 Task: Add an event with the title Third Training Session: Sales Techniques, date '2024/03/22', time 9:40 AM to 11:40 AMand add a description: To enhance the networking experience, the event may also include icebreaker activities or facilitated networking games designed to spark conversations and foster connections. These activities will encourage attendees to interact with individuals they may not have met otherwise, promoting a broader network and diverse perspectives., put the event into Blue category, logged in from the account softage.3@softage.netand send the event invitation to softage.4@softage.net and softage.5@softage.net. Set a reminder for the event 5 minutes before
Action: Mouse moved to (126, 124)
Screenshot: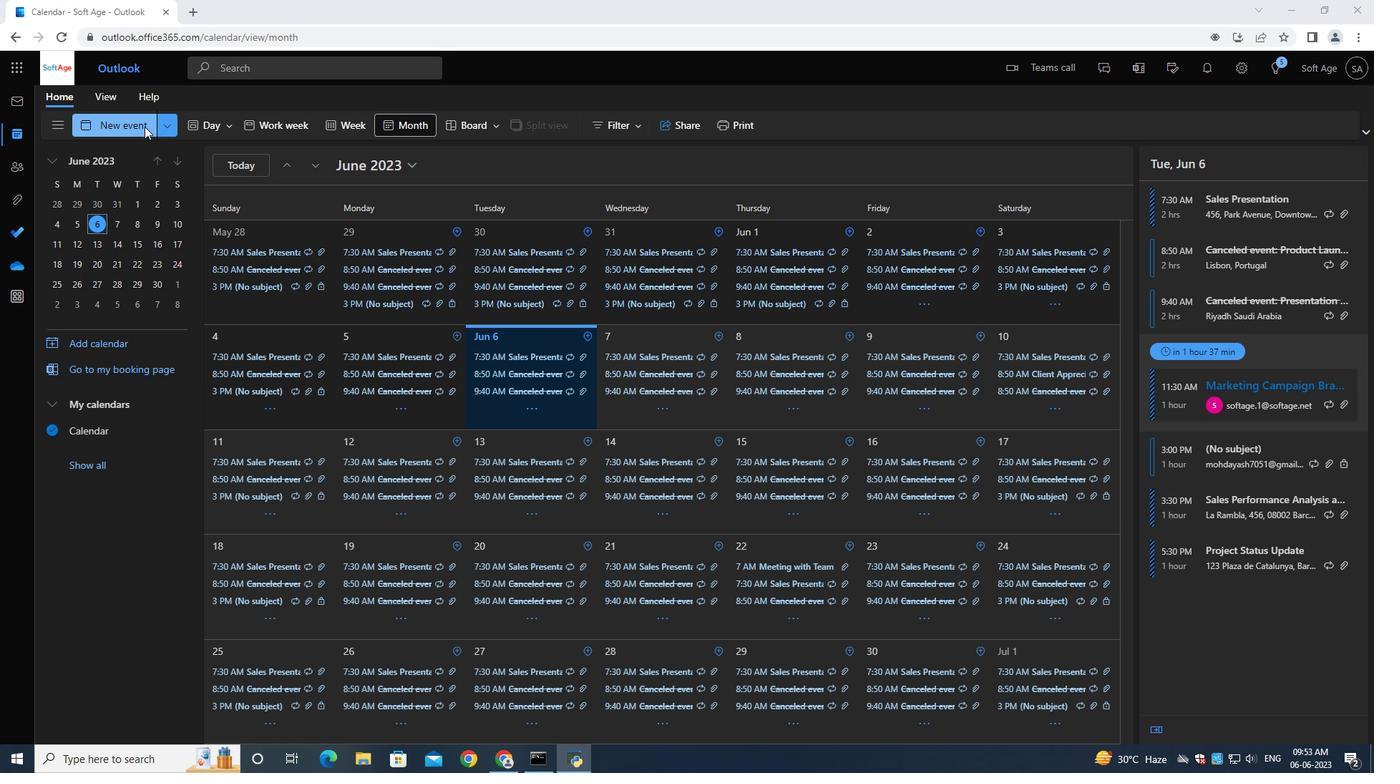 
Action: Mouse pressed left at (126, 124)
Screenshot: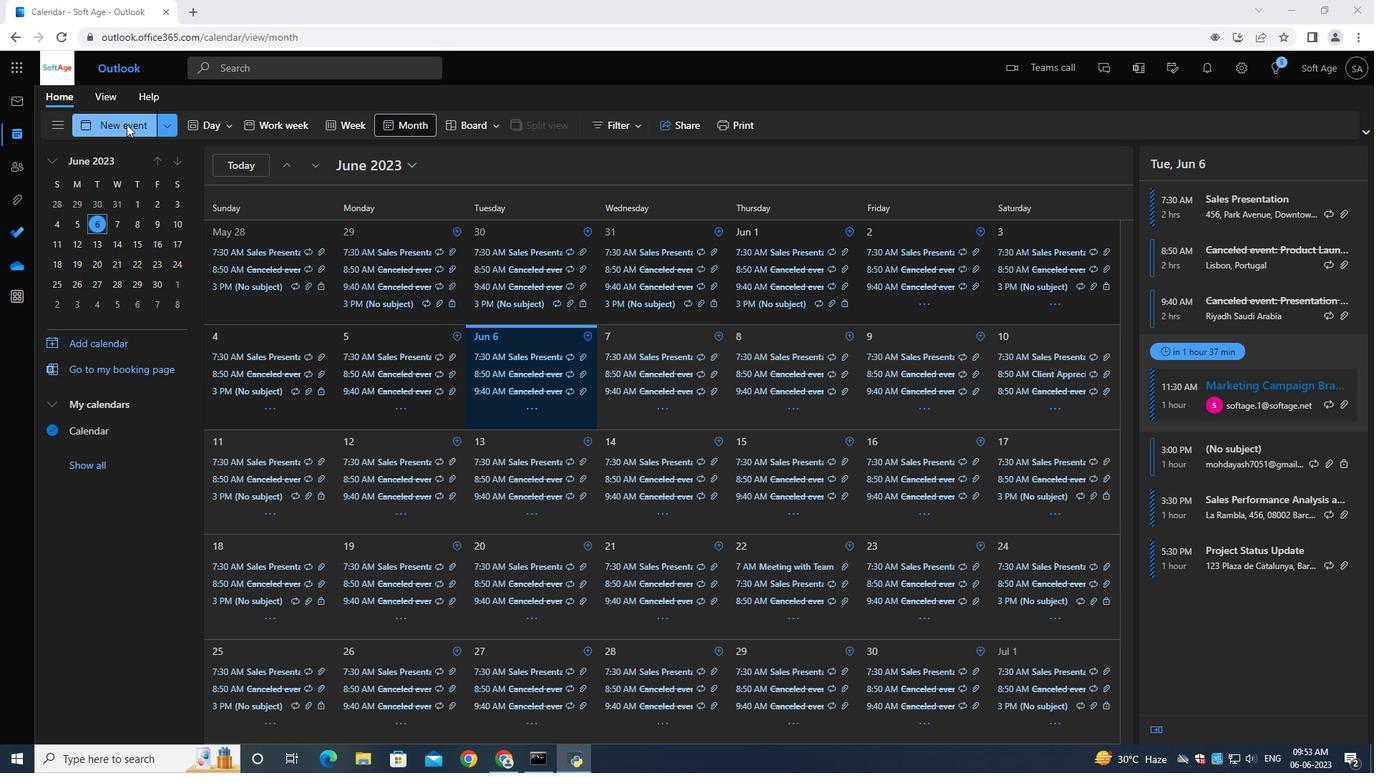 
Action: Mouse moved to (356, 219)
Screenshot: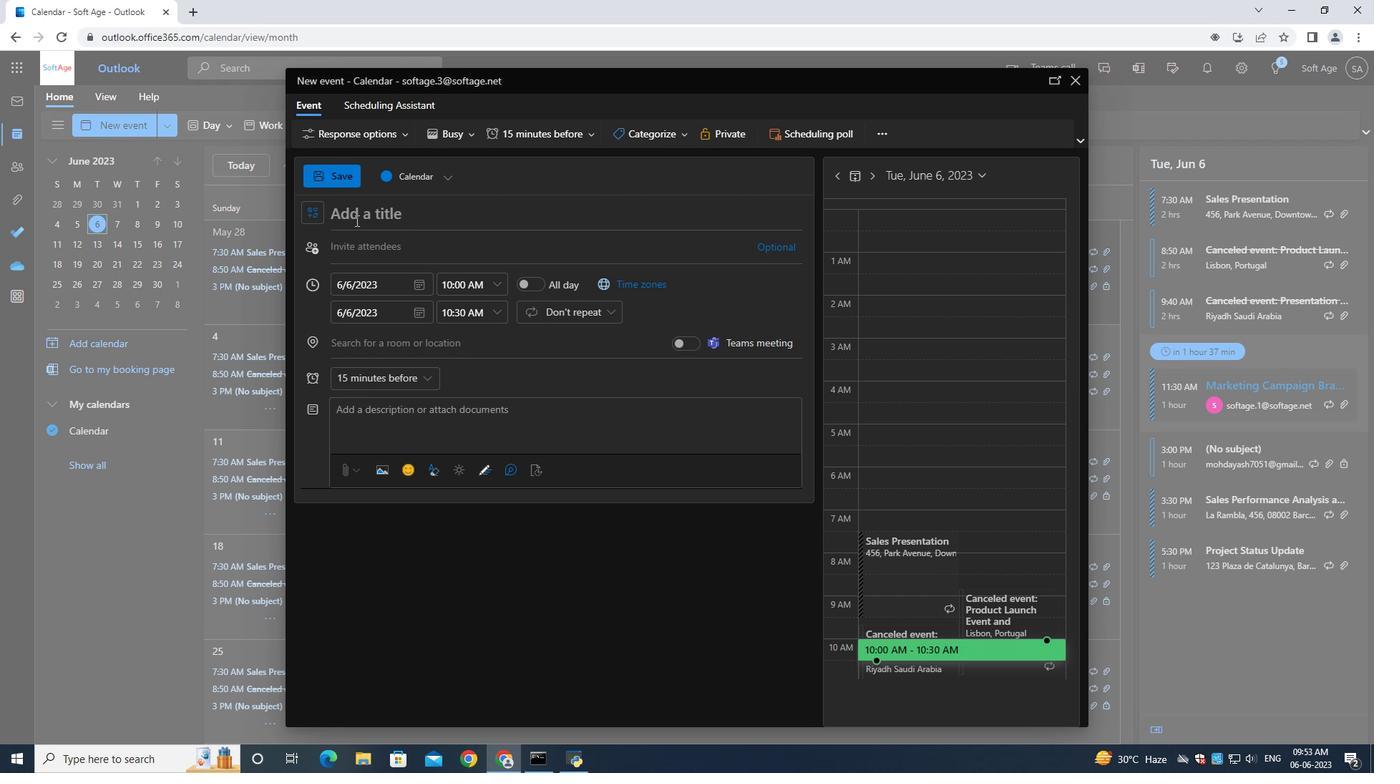 
Action: Mouse pressed left at (356, 219)
Screenshot: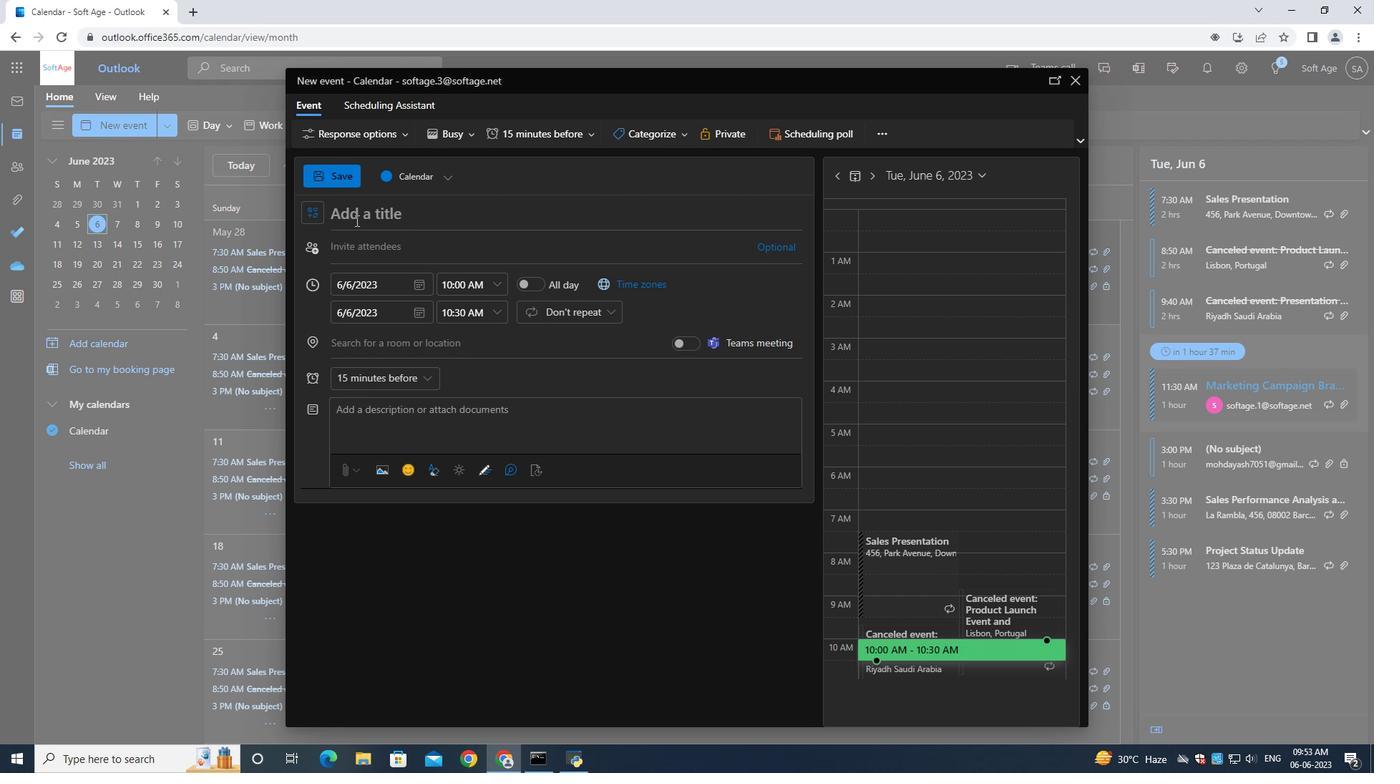 
Action: Key pressed <Key.shift><Key.shift><Key.shift><Key.shift><Key.shift><Key.shift><Key.shift><Key.shift><Key.shift><Key.shift><Key.shift><Key.shift><Key.shift><Key.shift><Key.shift><Key.shift><Key.shift>Third<Key.space><Key.shift>Training<Key.space><Key.shift><Key.shift><Key.shift><Key.shift><Key.shift><Key.shift><Key.shift><Key.shift><Key.shift><Key.shift><Key.shift><Key.shift>Session<Key.shift_r><Key.shift_r><Key.shift_r>:<Key.space><Key.shift>Sales<Key.space><Key.shift><Key.shift><Key.shift><Key.shift><Key.shift><Key.shift><Key.shift><Key.shift>Techini<Key.backspace><Key.backspace><Key.backspace>niques
Screenshot: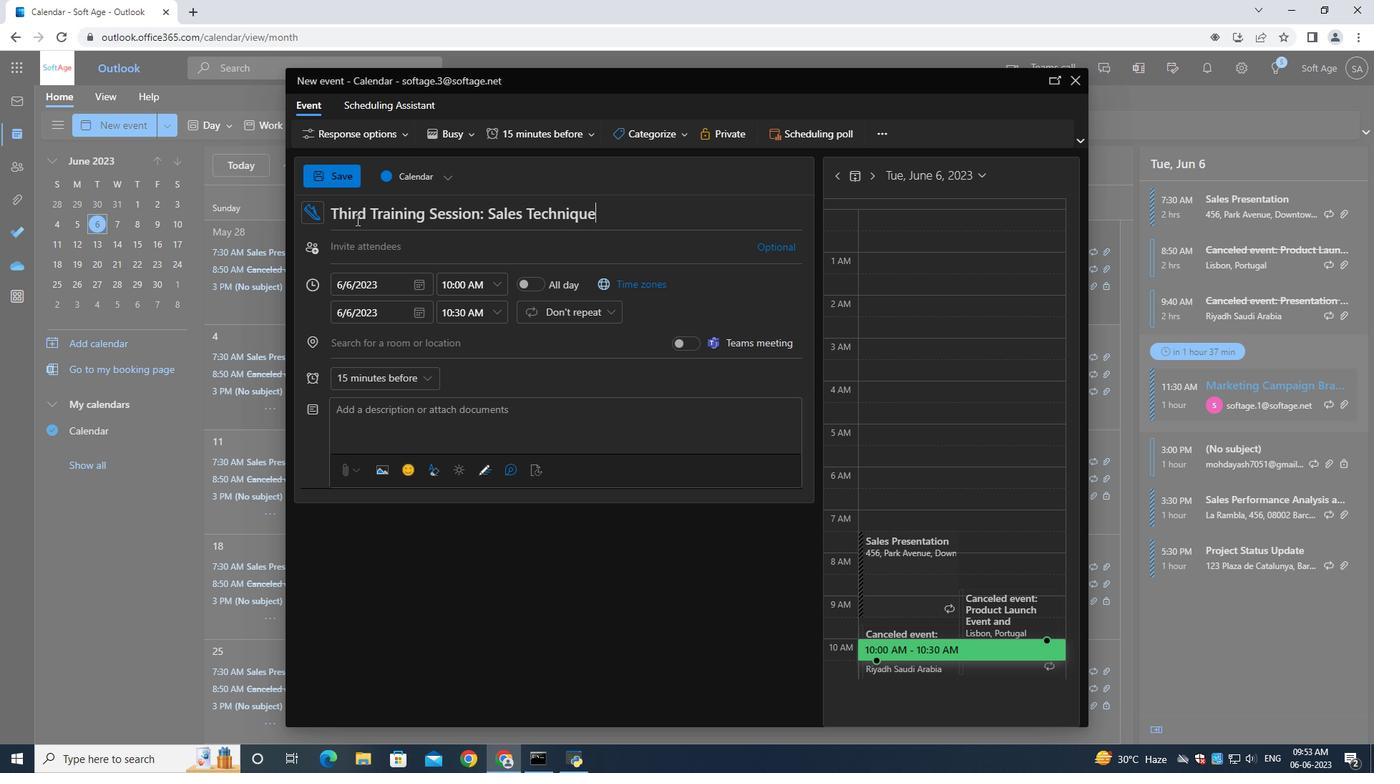 
Action: Mouse moved to (424, 287)
Screenshot: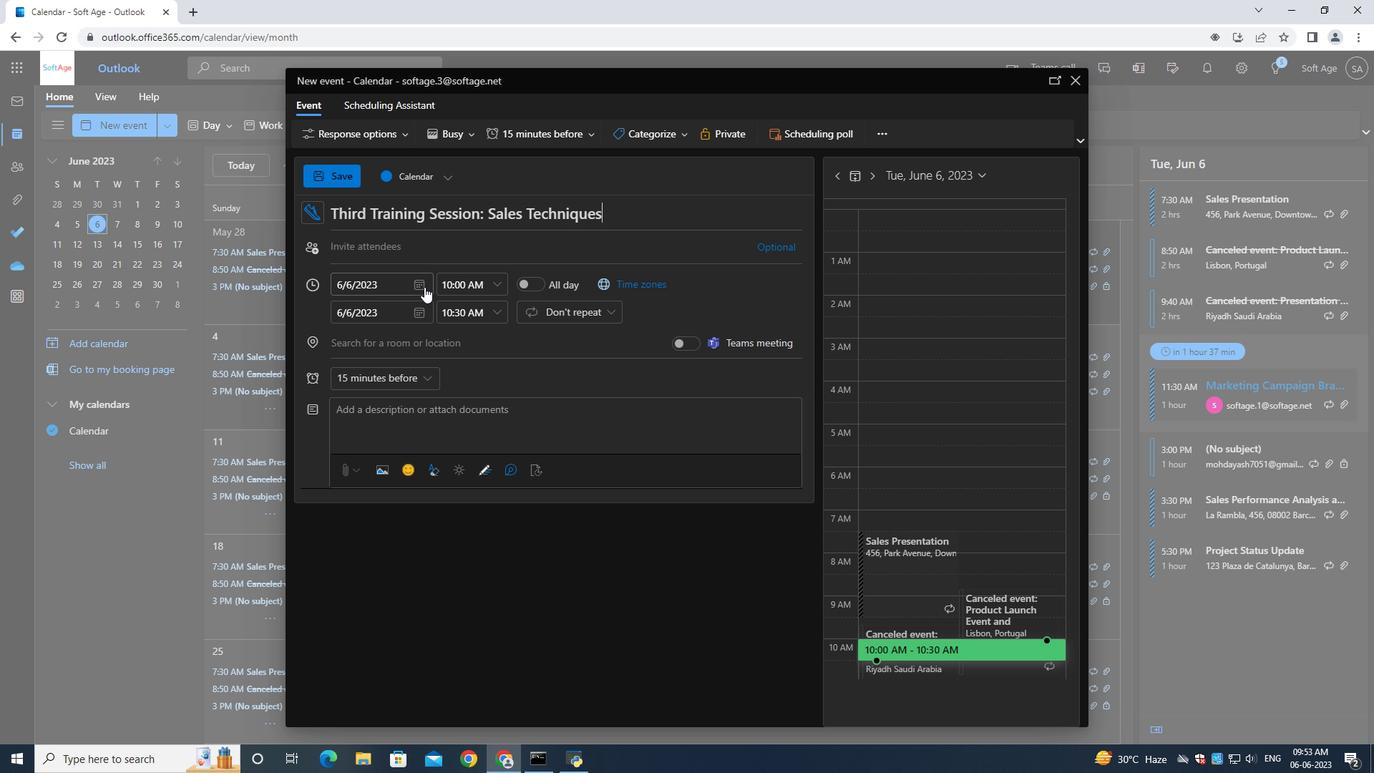
Action: Mouse pressed left at (424, 287)
Screenshot: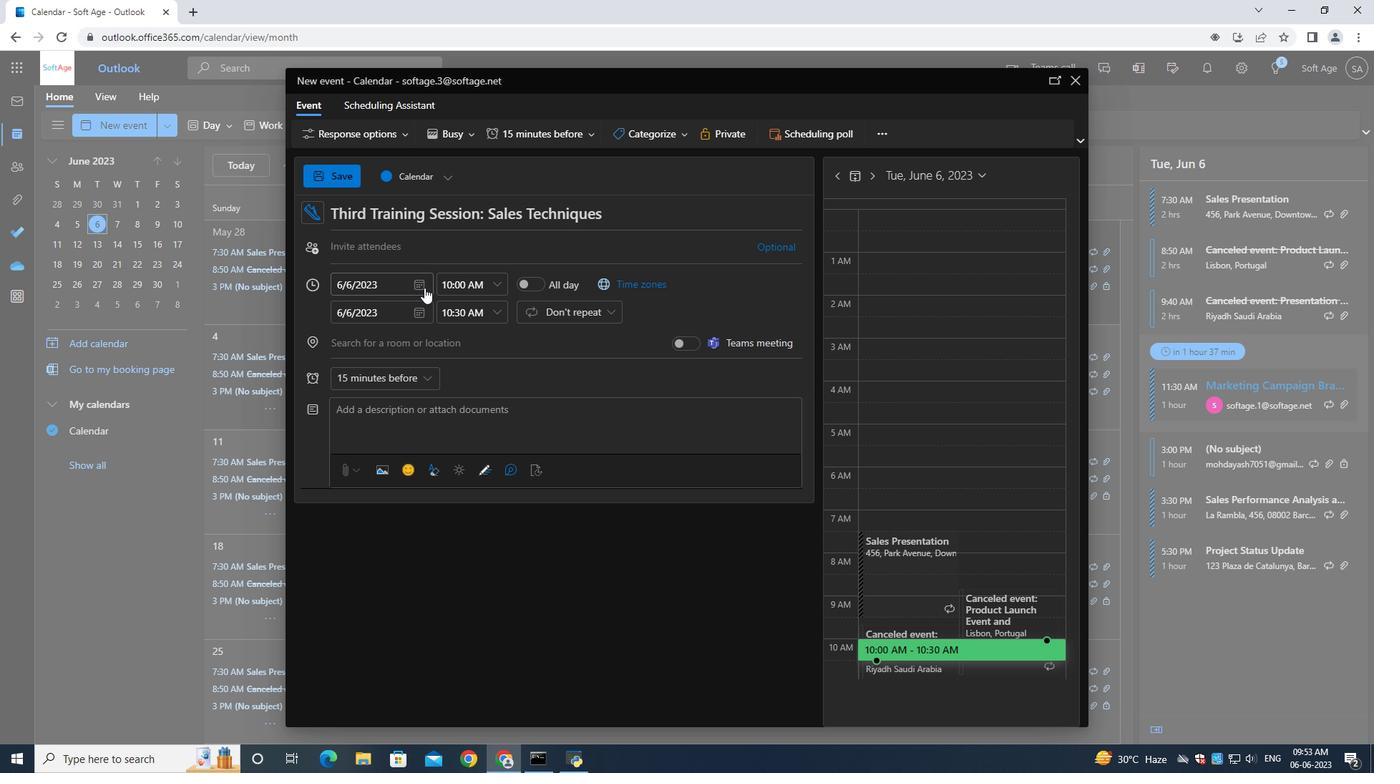 
Action: Mouse moved to (471, 317)
Screenshot: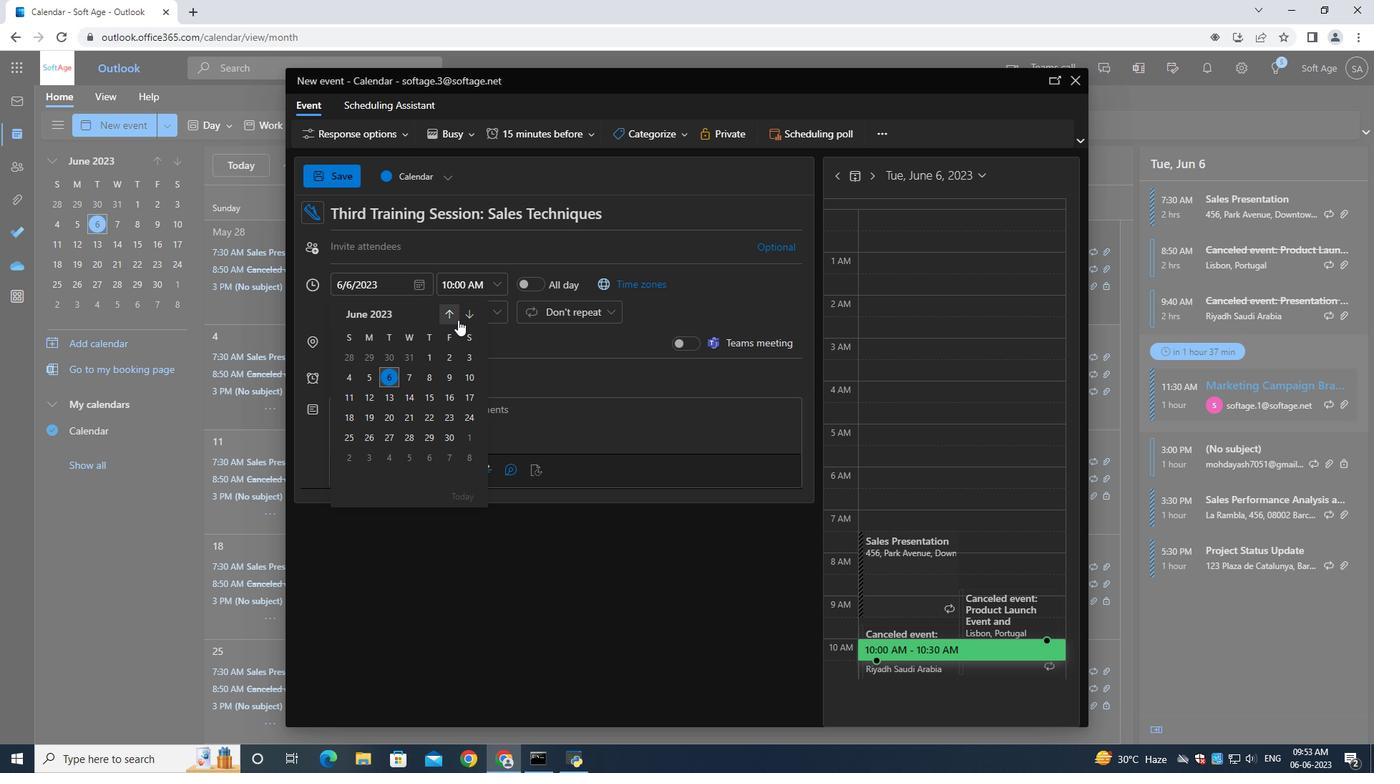 
Action: Mouse pressed left at (471, 317)
Screenshot: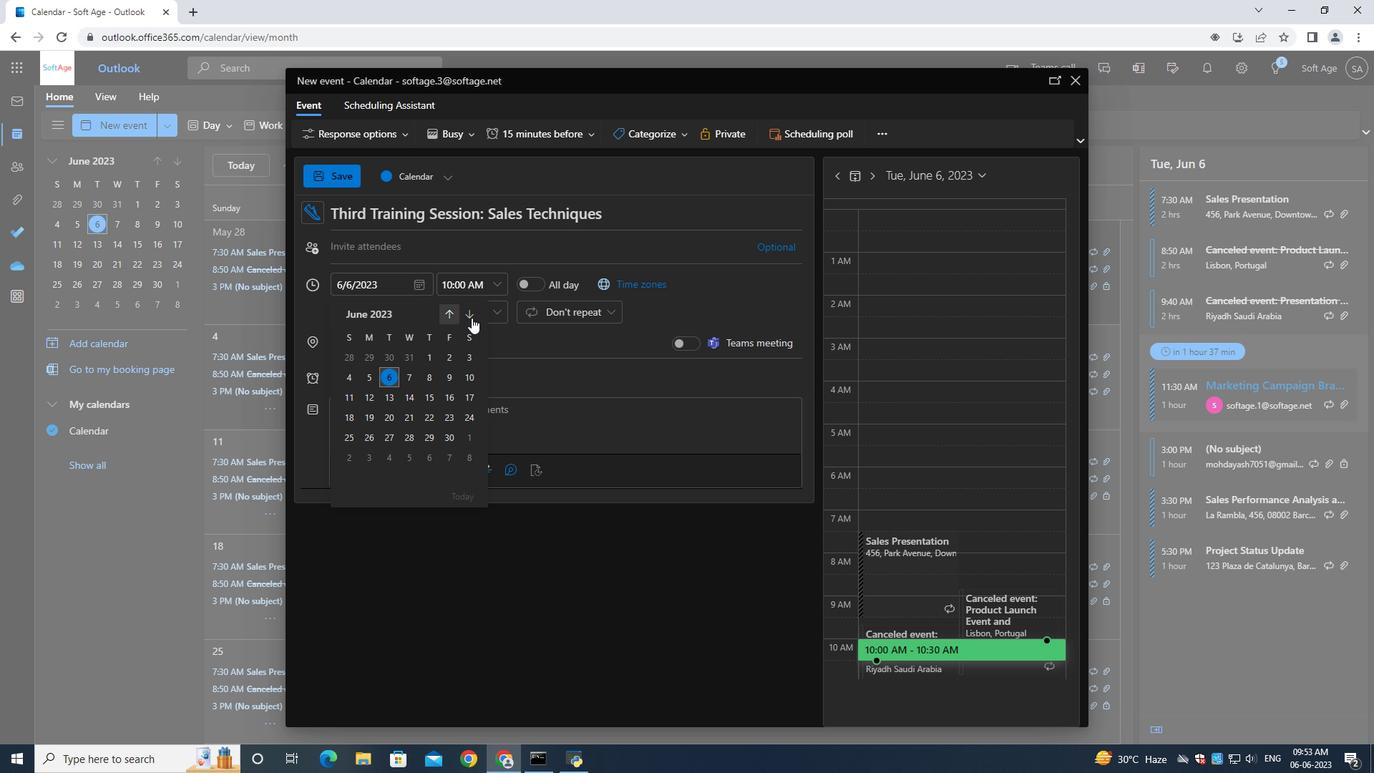 
Action: Mouse moved to (476, 312)
Screenshot: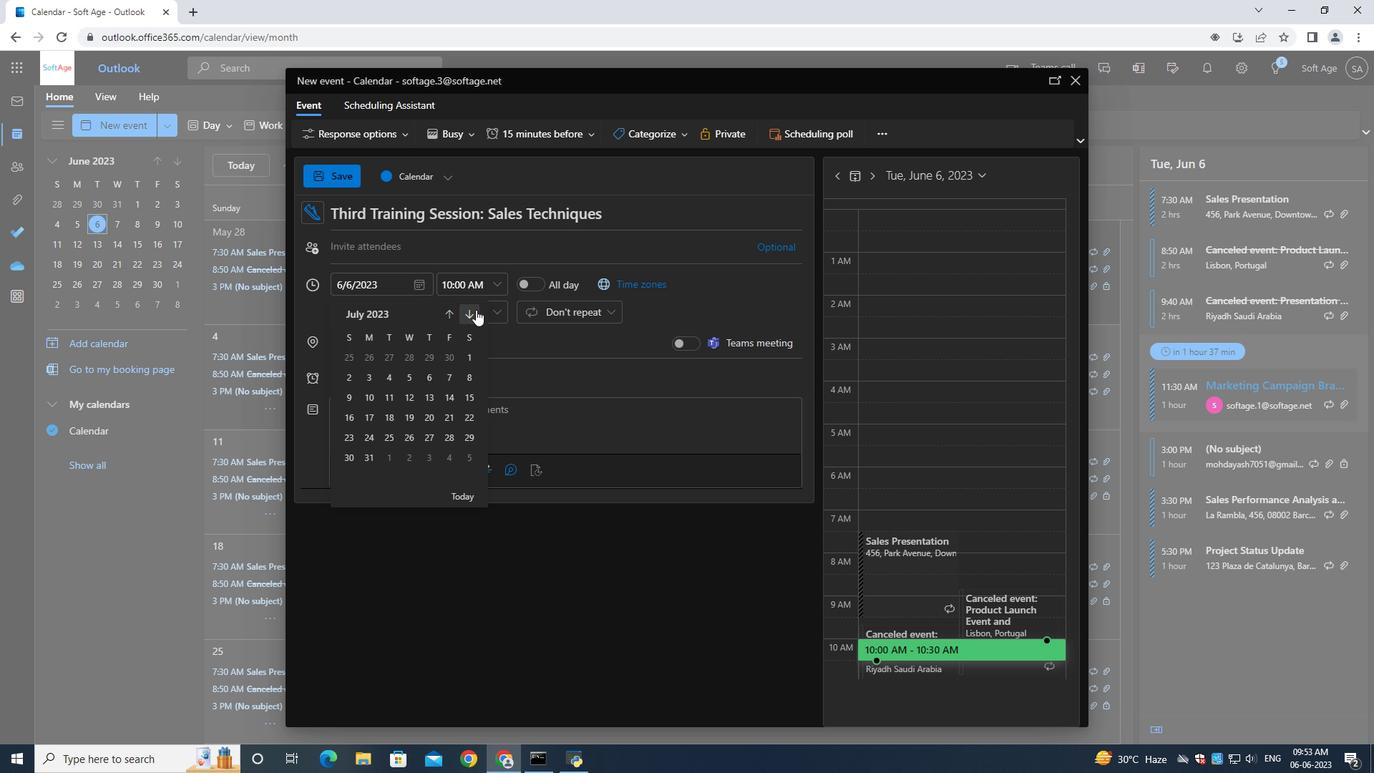 
Action: Mouse pressed left at (476, 312)
Screenshot: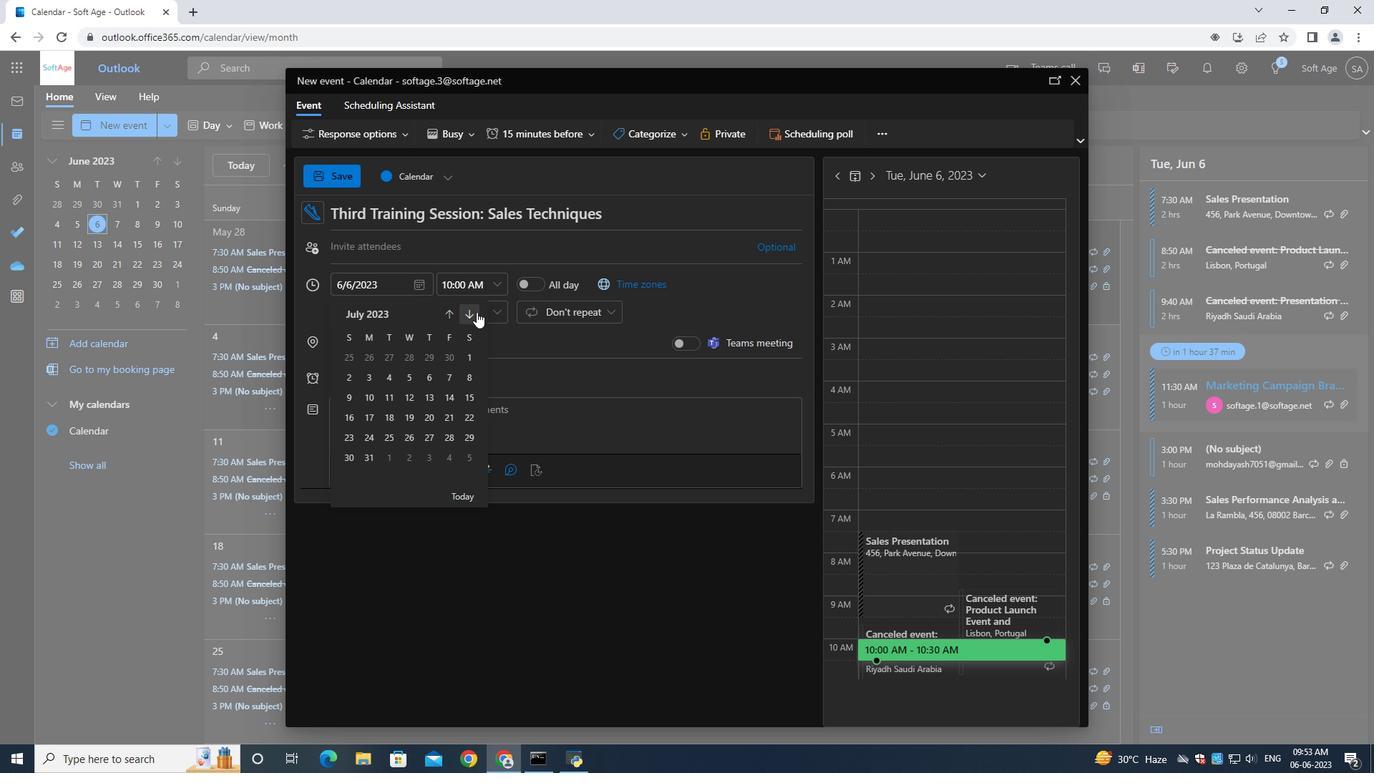 
Action: Mouse pressed left at (476, 312)
Screenshot: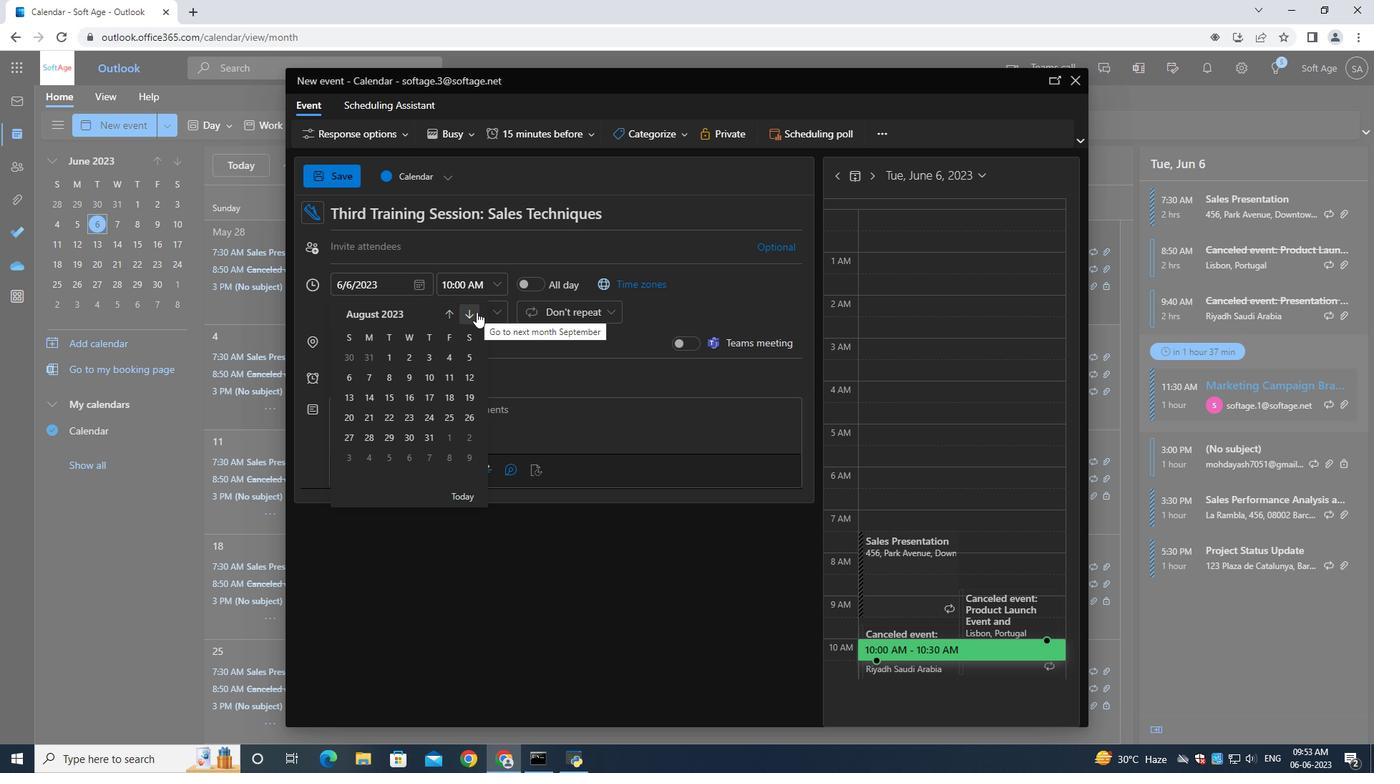 
Action: Mouse pressed left at (476, 312)
Screenshot: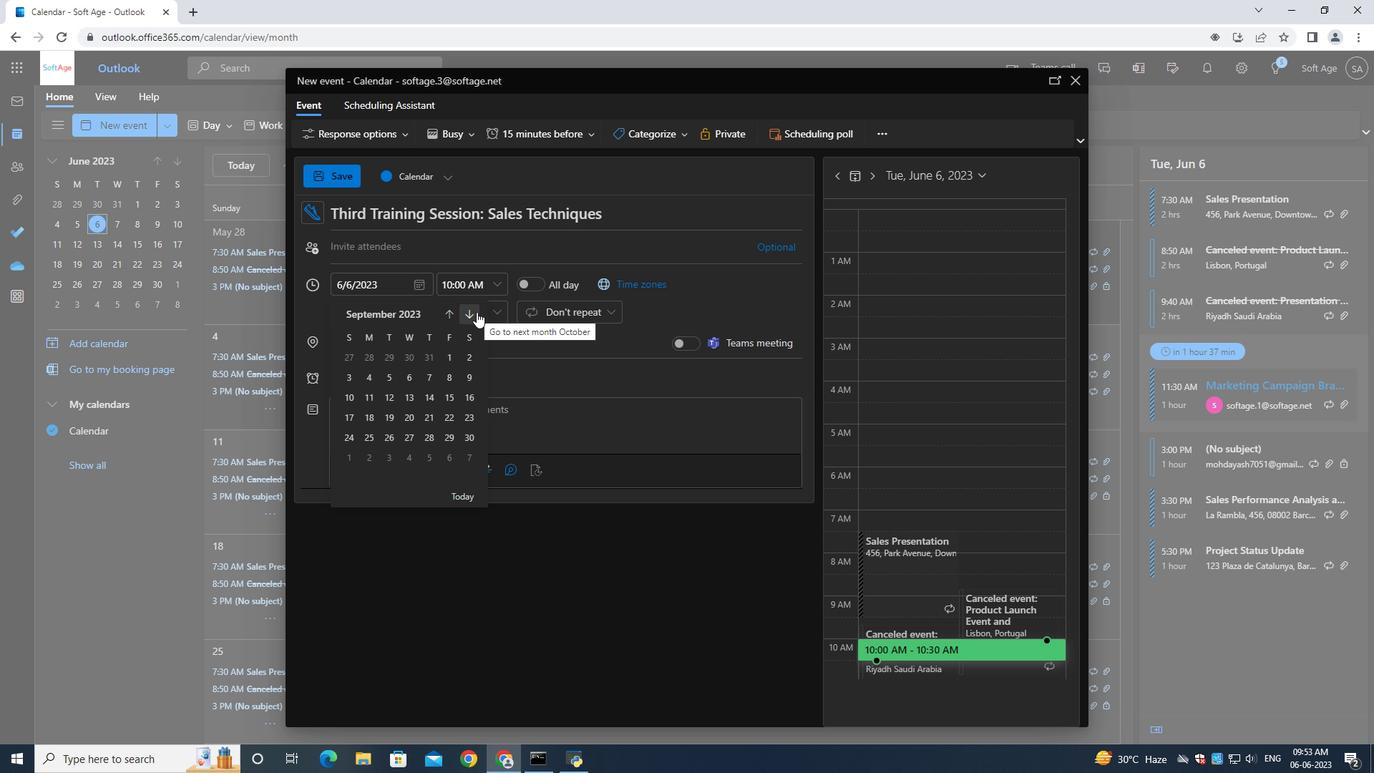 
Action: Mouse moved to (477, 312)
Screenshot: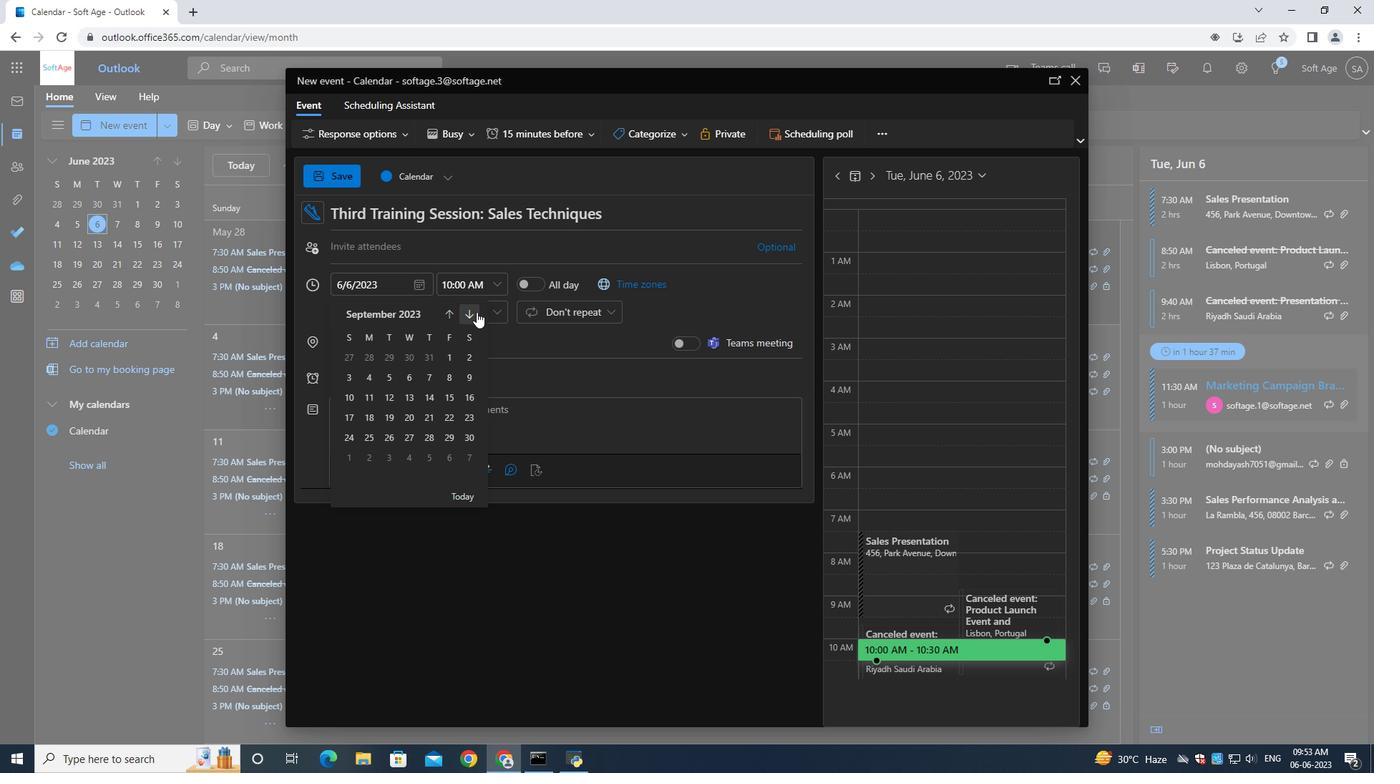 
Action: Mouse pressed left at (477, 312)
Screenshot: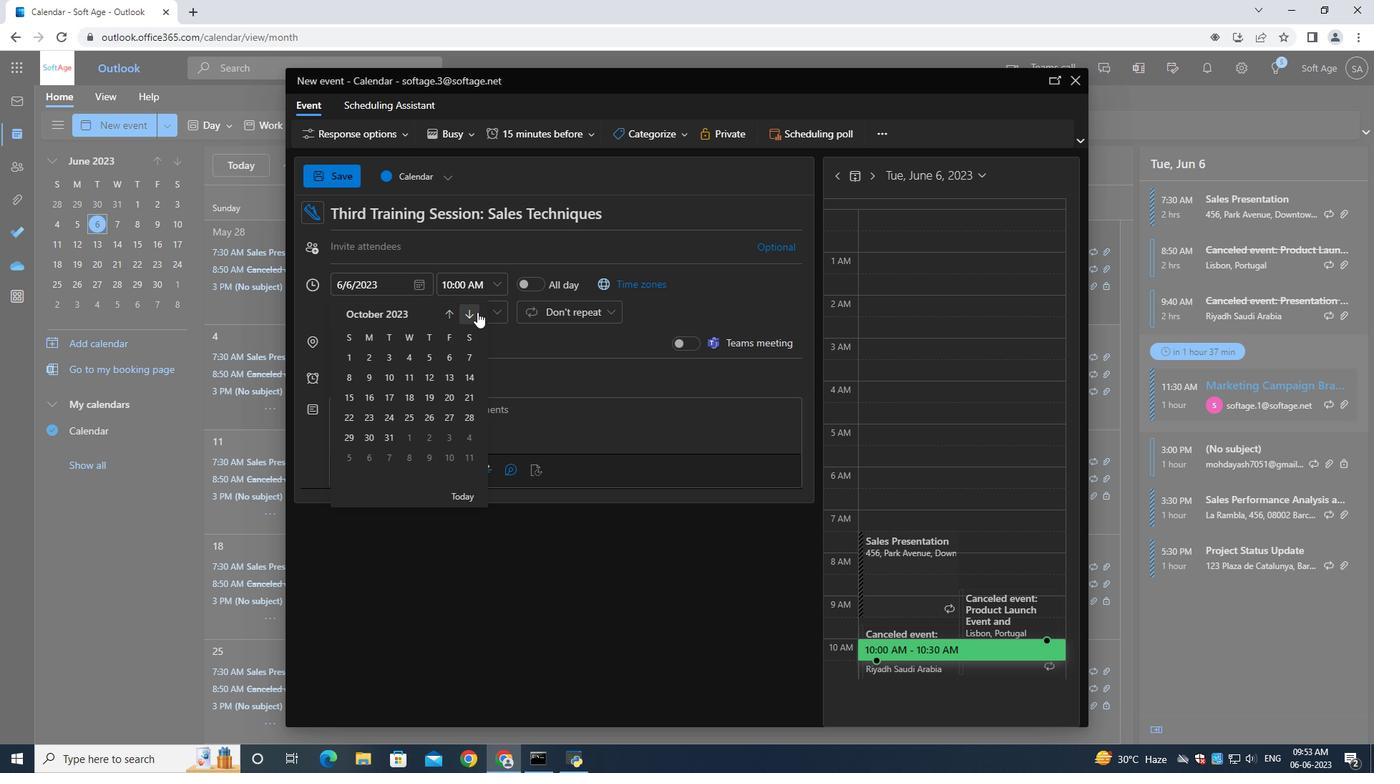 
Action: Mouse moved to (478, 312)
Screenshot: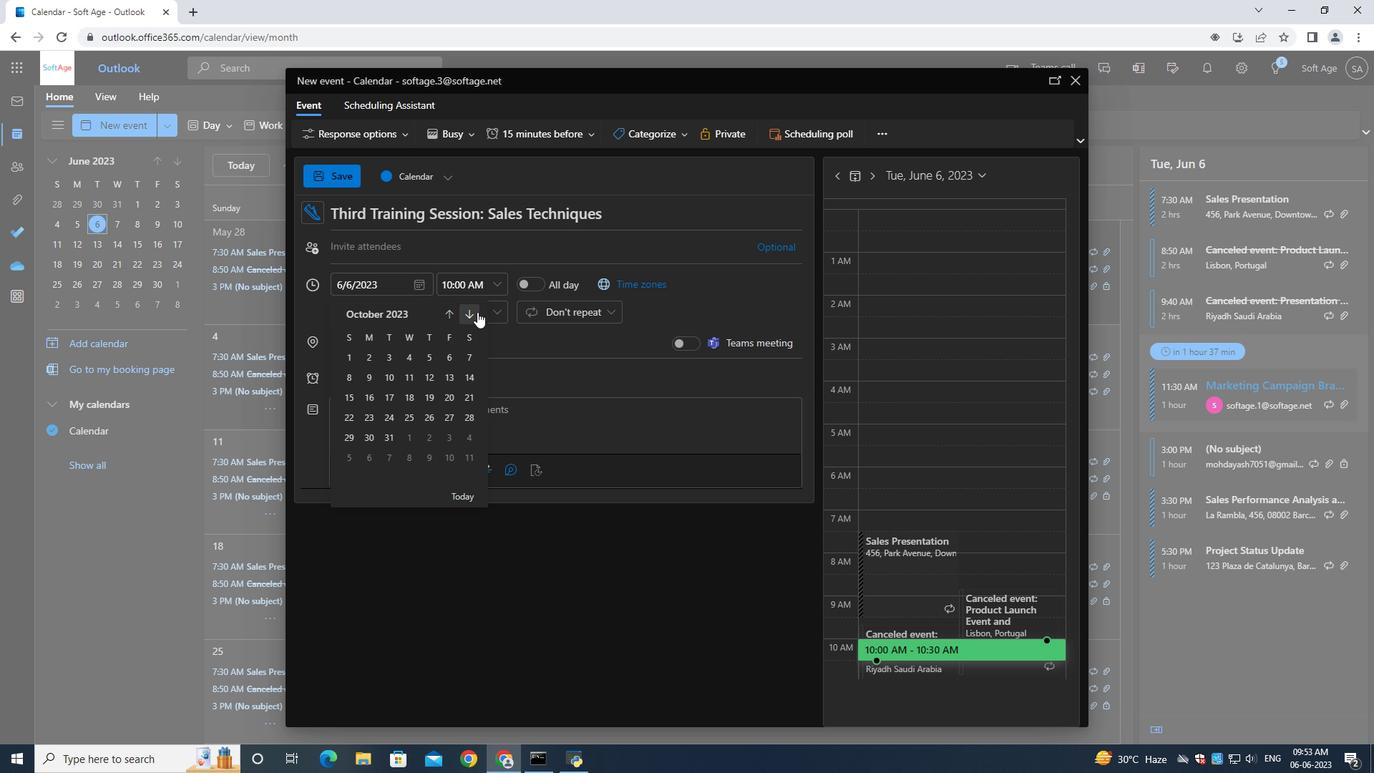 
Action: Mouse pressed left at (478, 312)
Screenshot: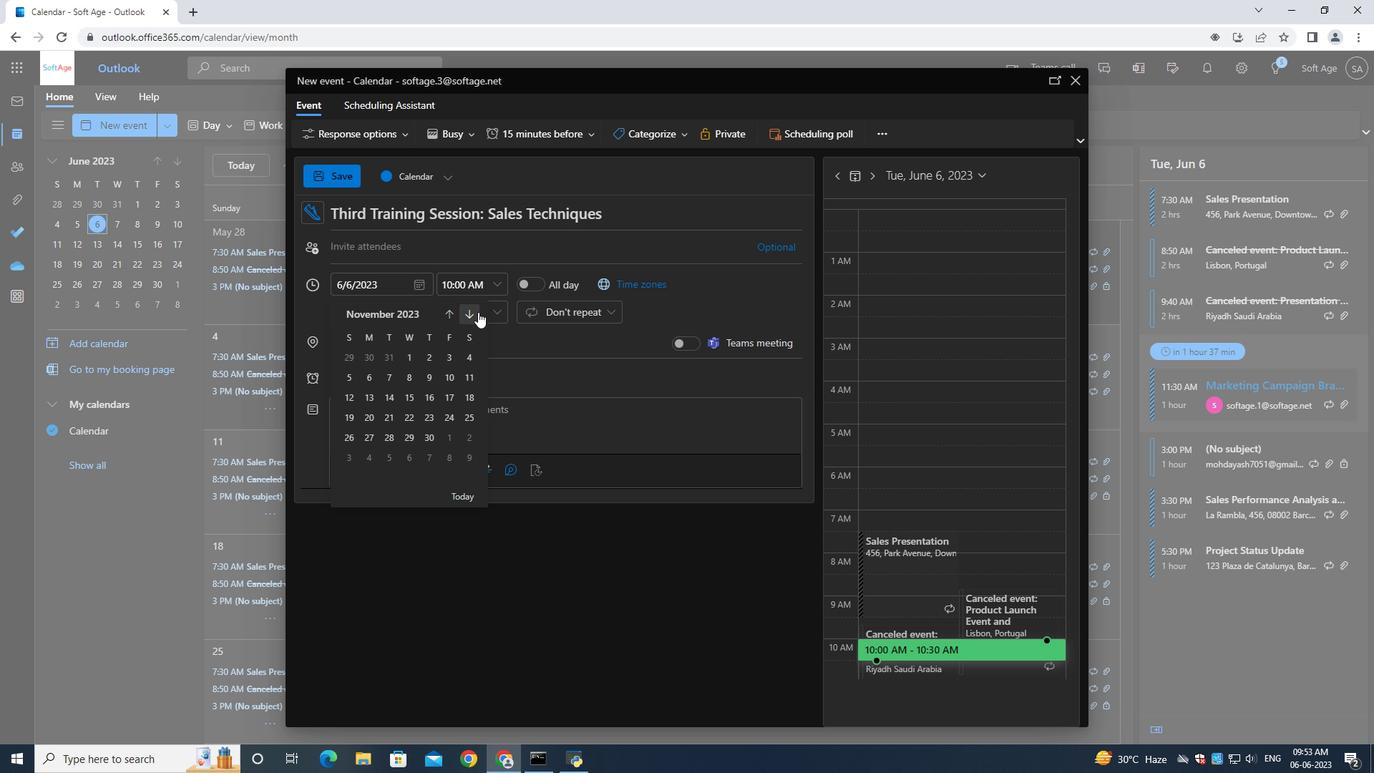 
Action: Mouse pressed left at (478, 312)
Screenshot: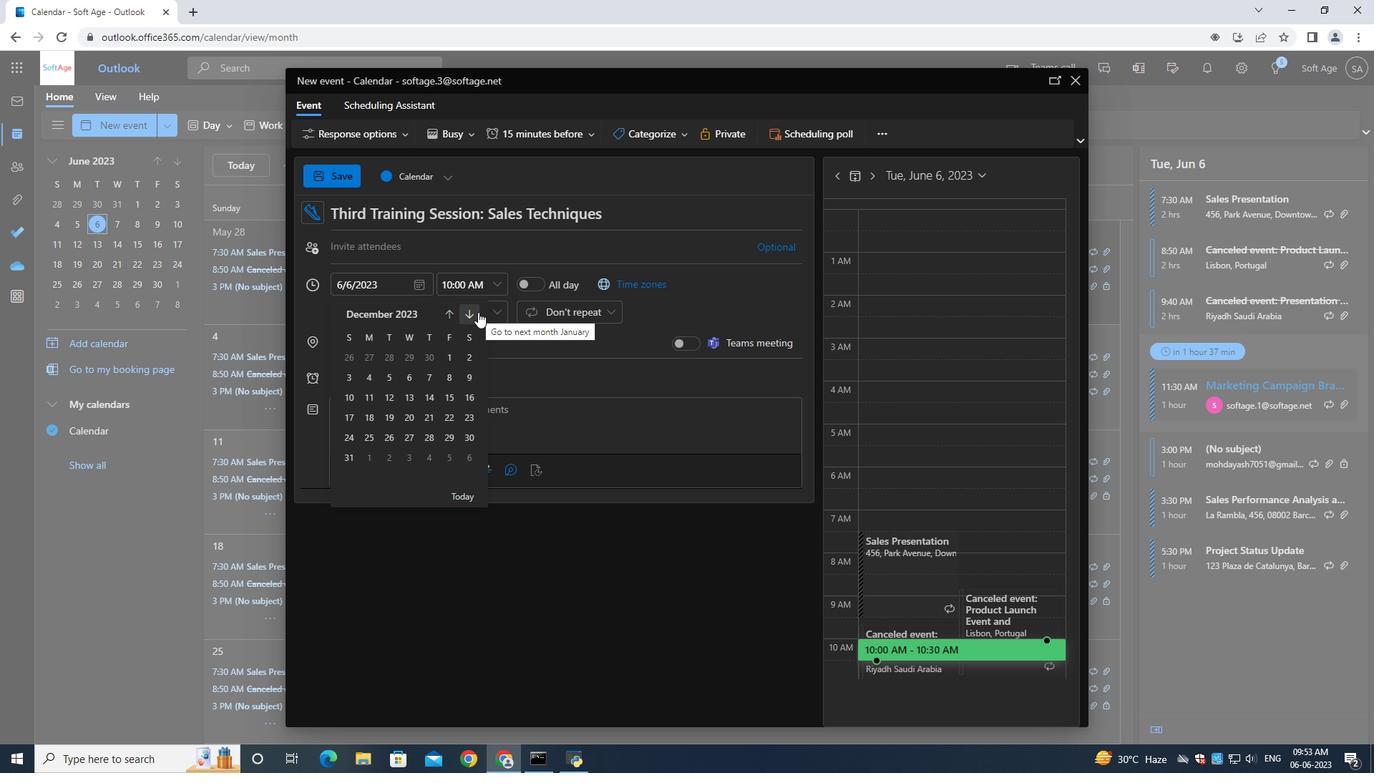 
Action: Mouse pressed left at (478, 312)
Screenshot: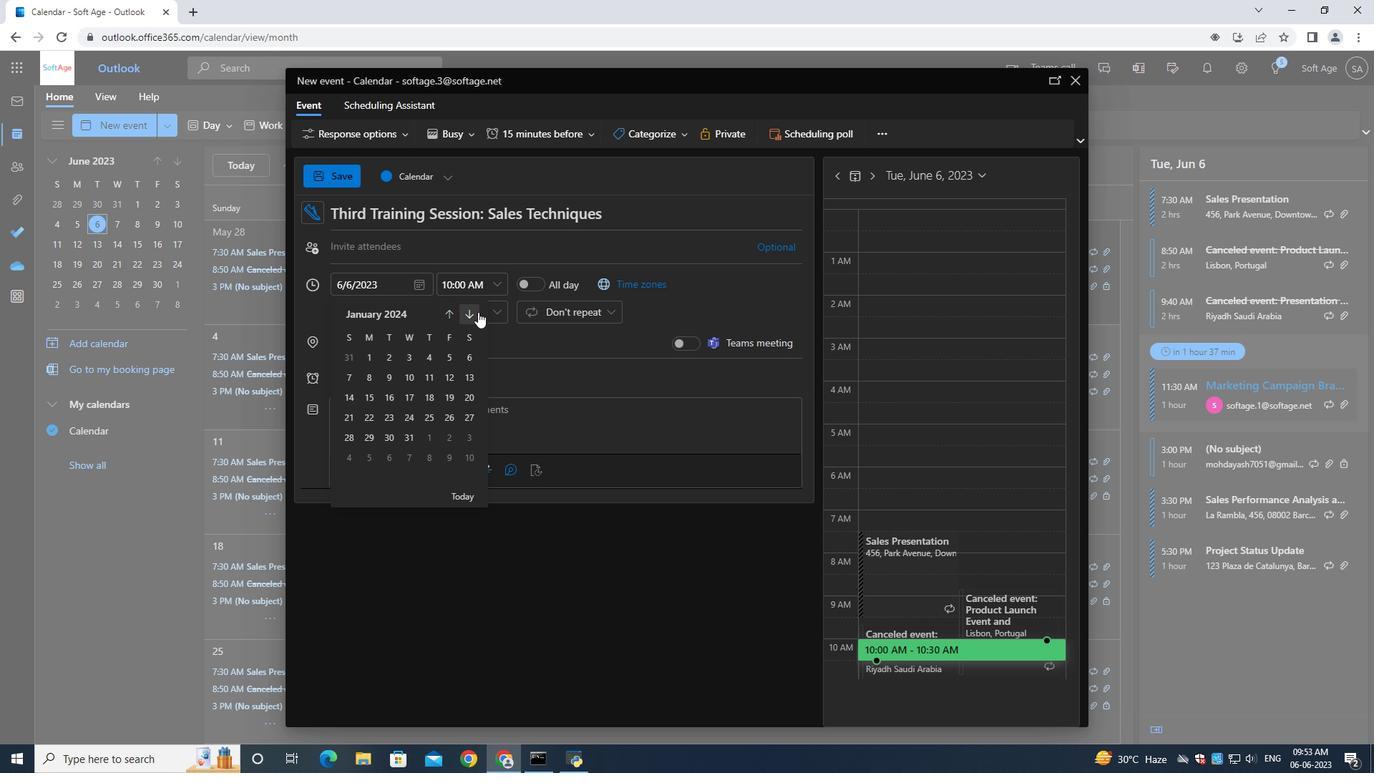 
Action: Mouse pressed left at (478, 312)
Screenshot: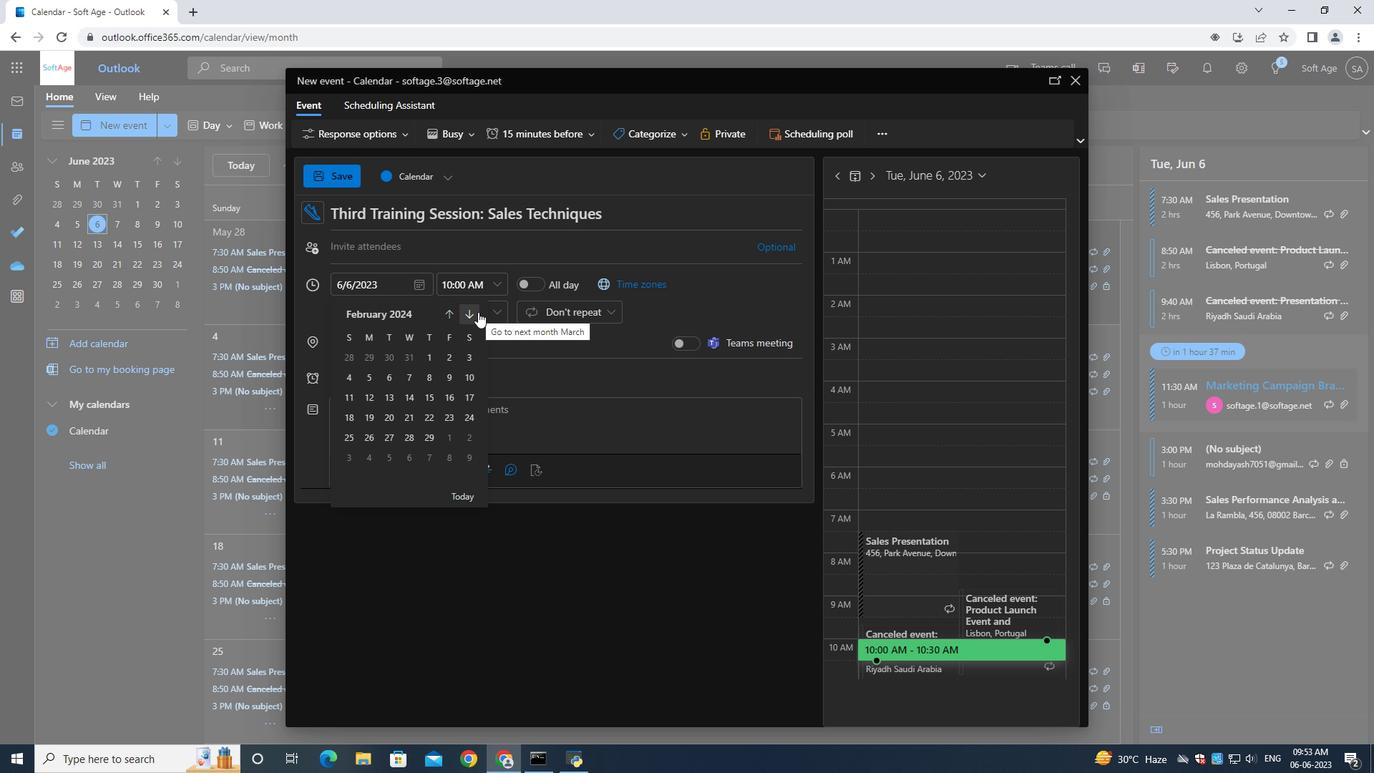 
Action: Mouse moved to (444, 417)
Screenshot: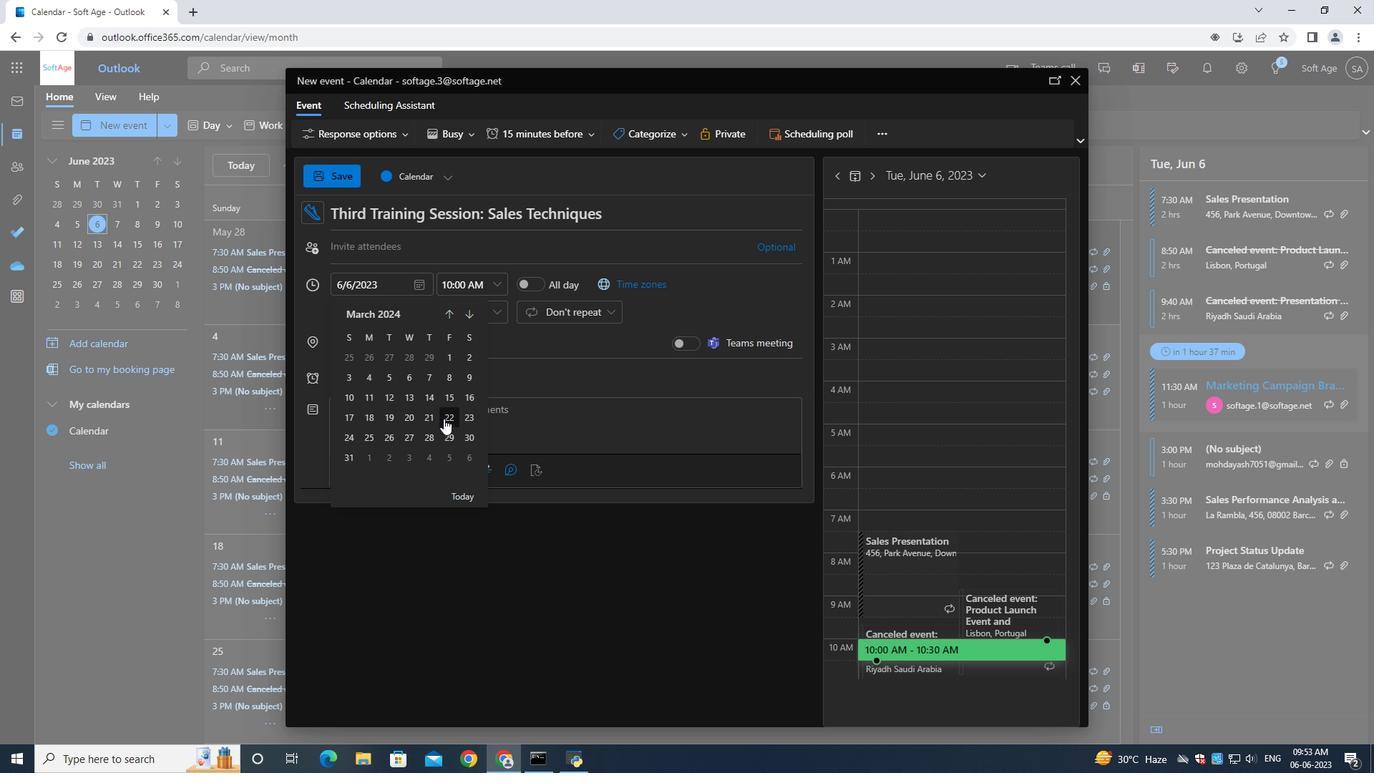 
Action: Mouse pressed left at (444, 417)
Screenshot: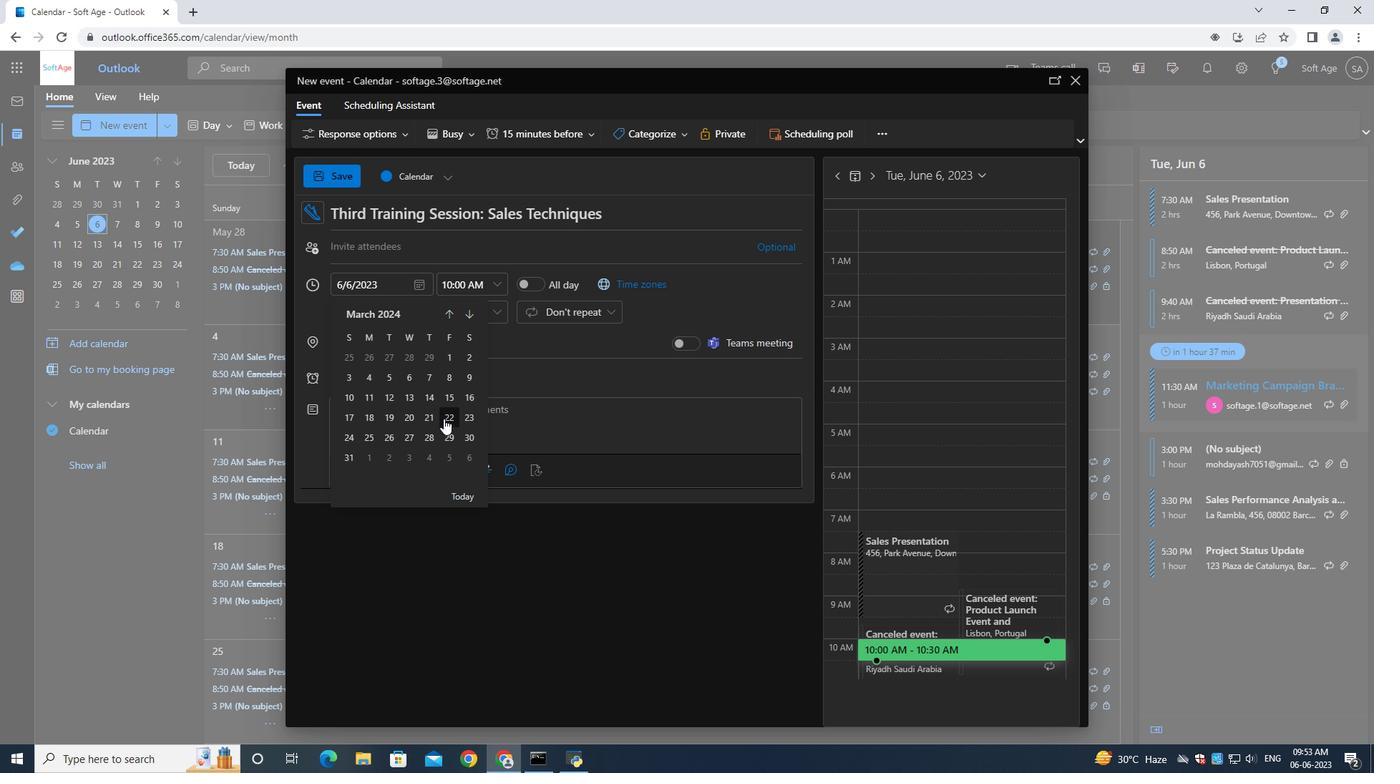 
Action: Mouse moved to (466, 284)
Screenshot: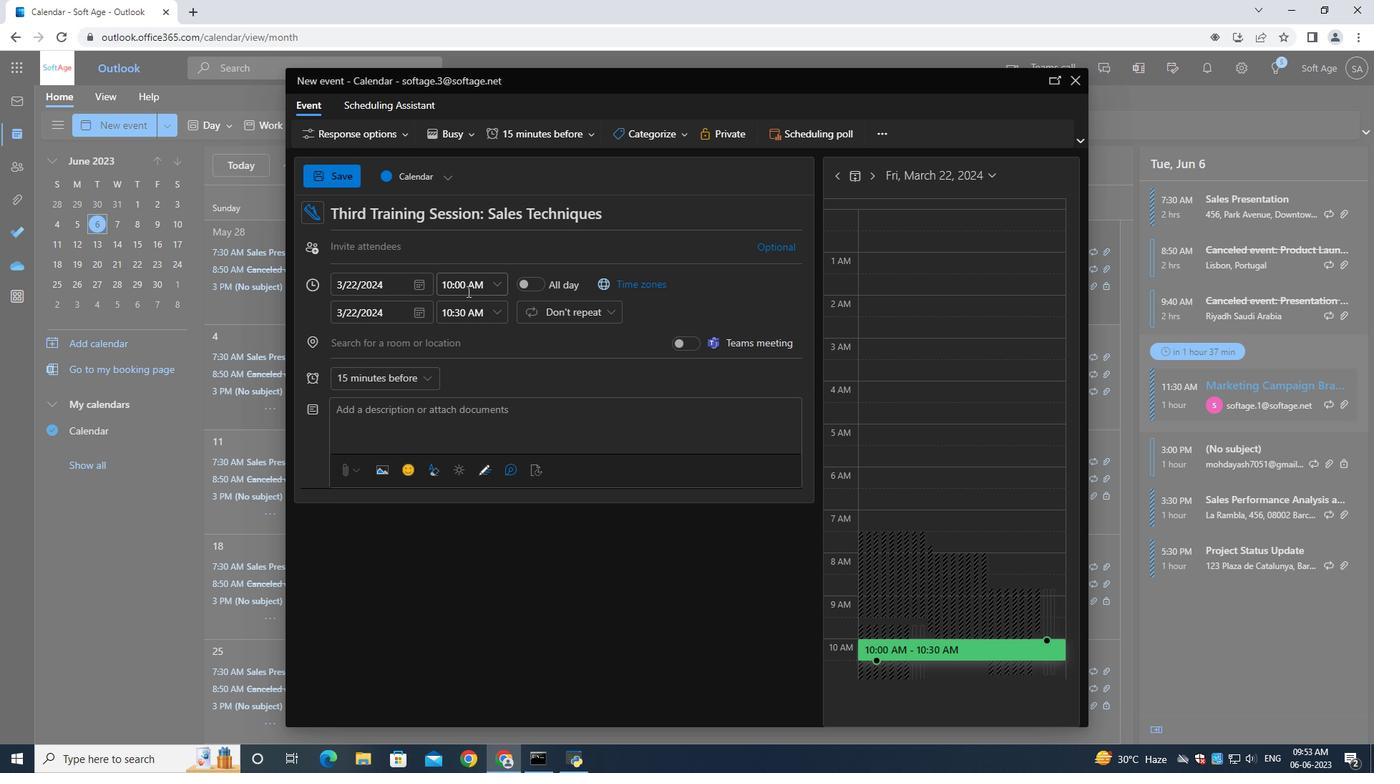 
Action: Mouse pressed left at (466, 284)
Screenshot: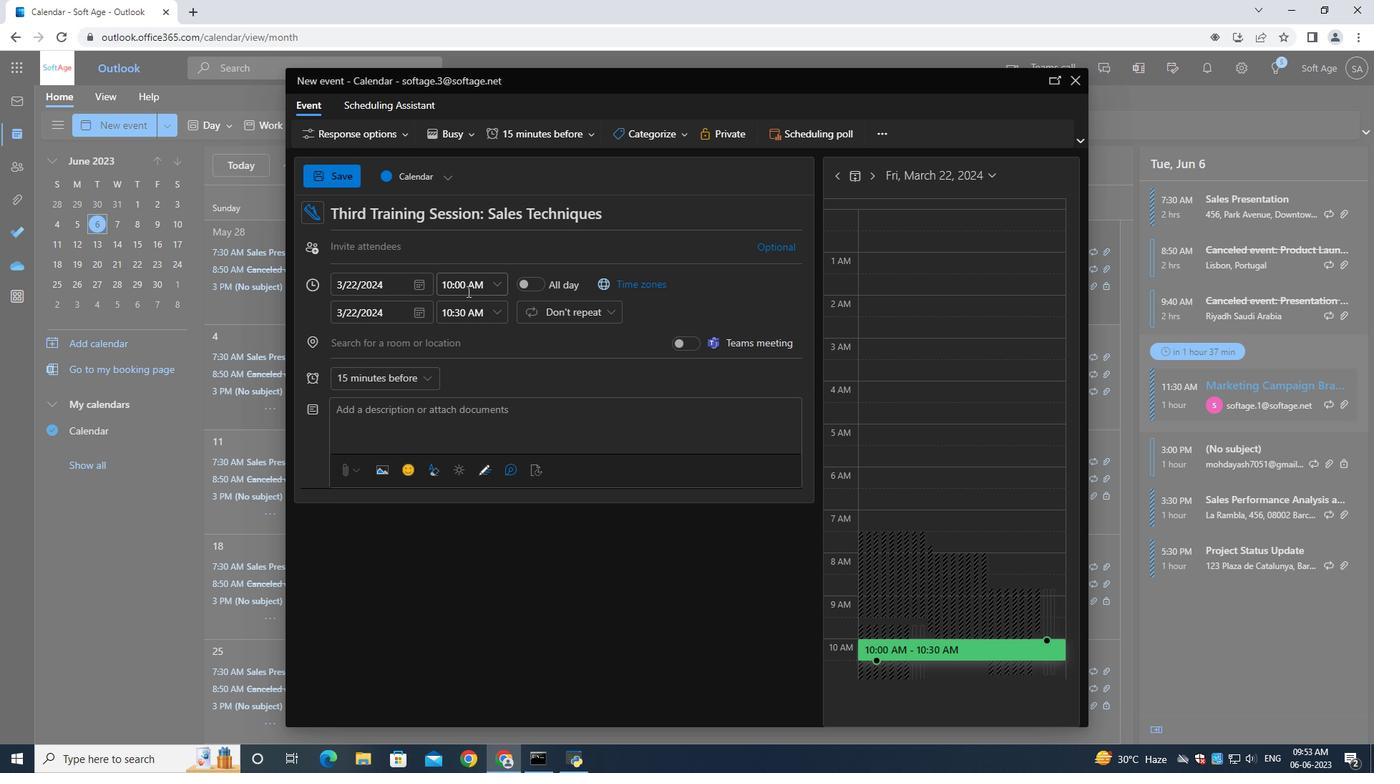 
Action: Mouse moved to (504, 282)
Screenshot: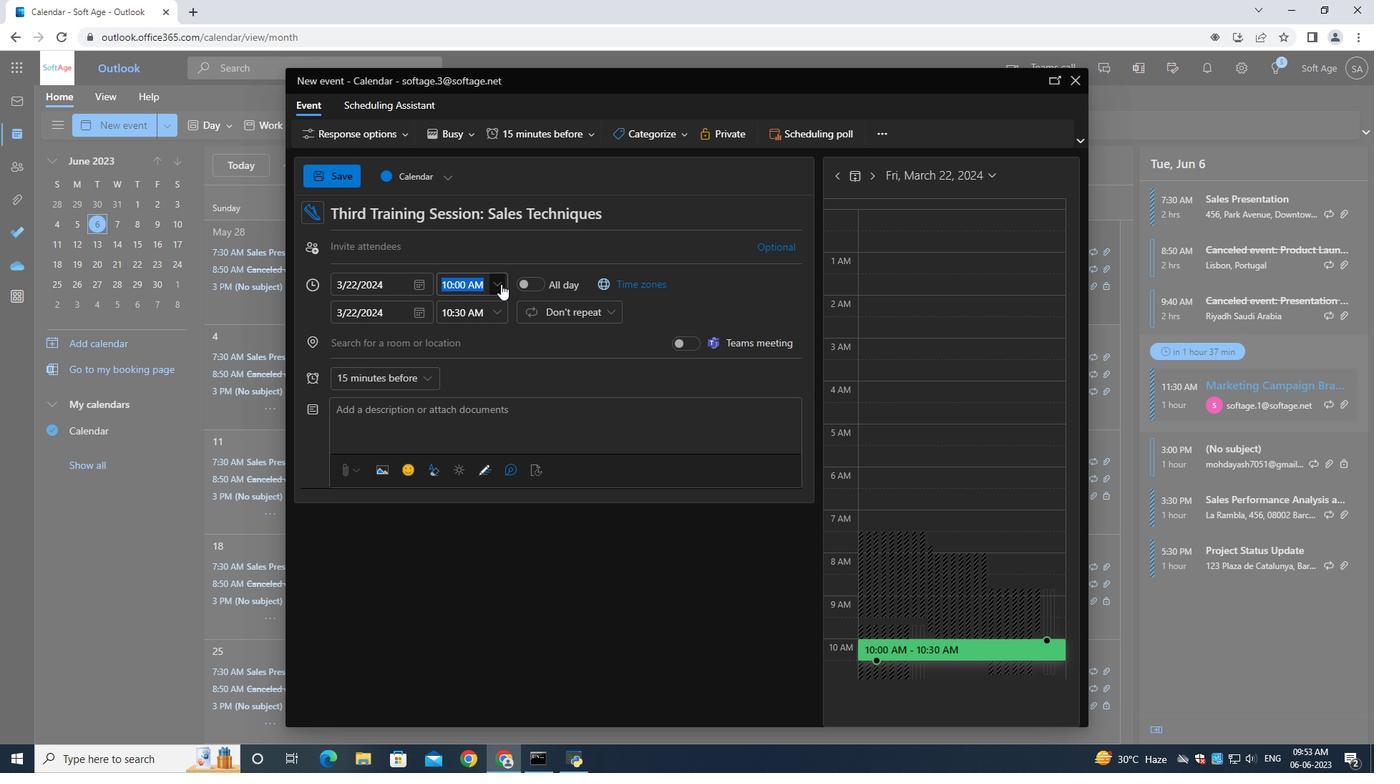 
Action: Key pressed 9<Key.shift_r>:40<Key.shift><Key.shift><Key.shift><Key.shift><Key.shift><Key.shift><Key.shift><Key.shift><Key.shift><Key.shift><Key.shift><Key.shift><Key.shift><Key.shift><Key.shift><Key.shift><Key.shift><Key.shift><Key.shift><Key.shift><Key.shift><Key.shift><Key.shift><Key.shift><Key.shift><Key.shift><Key.shift><Key.shift><Key.shift><Key.shift><Key.shift><Key.shift><Key.shift><Key.shift><Key.shift><Key.shift><Key.shift><Key.shift><Key.shift><Key.shift>AM
Screenshot: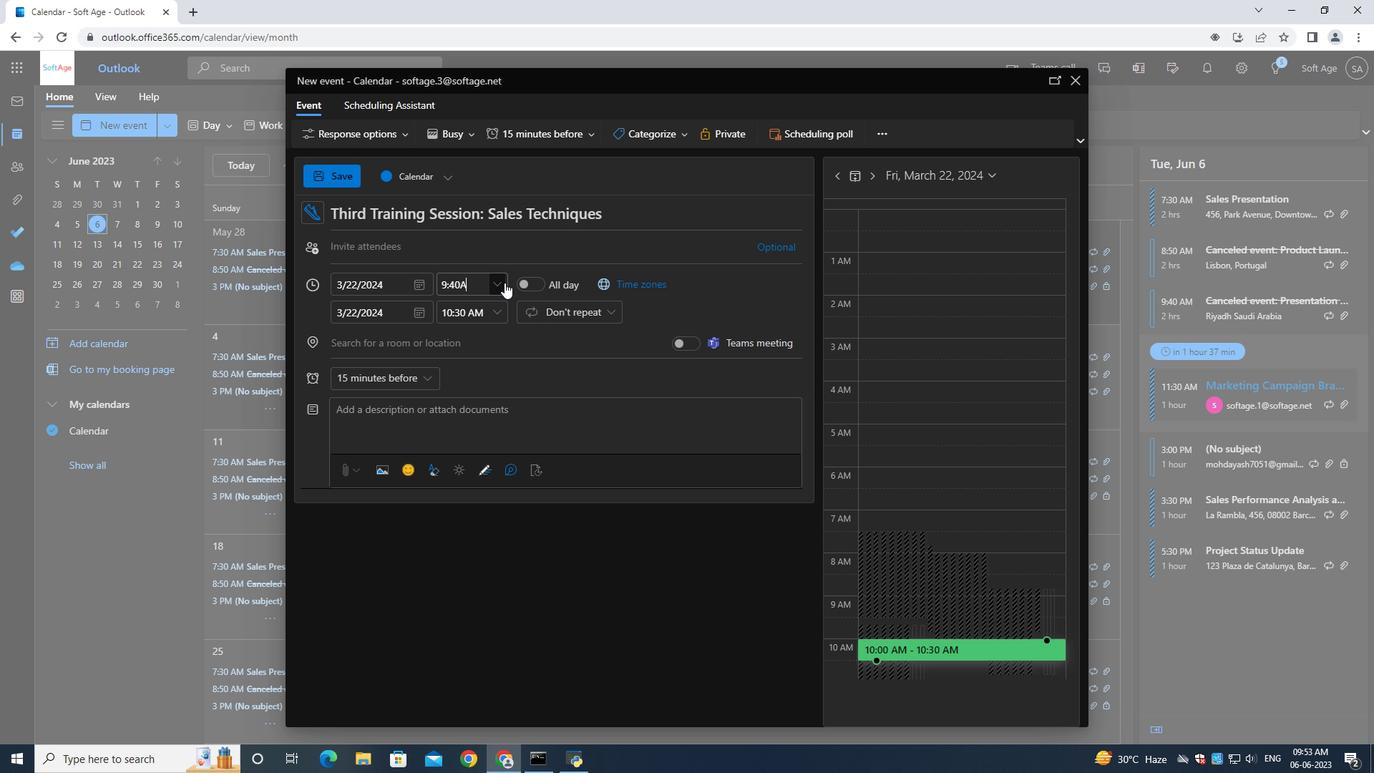 
Action: Mouse moved to (463, 316)
Screenshot: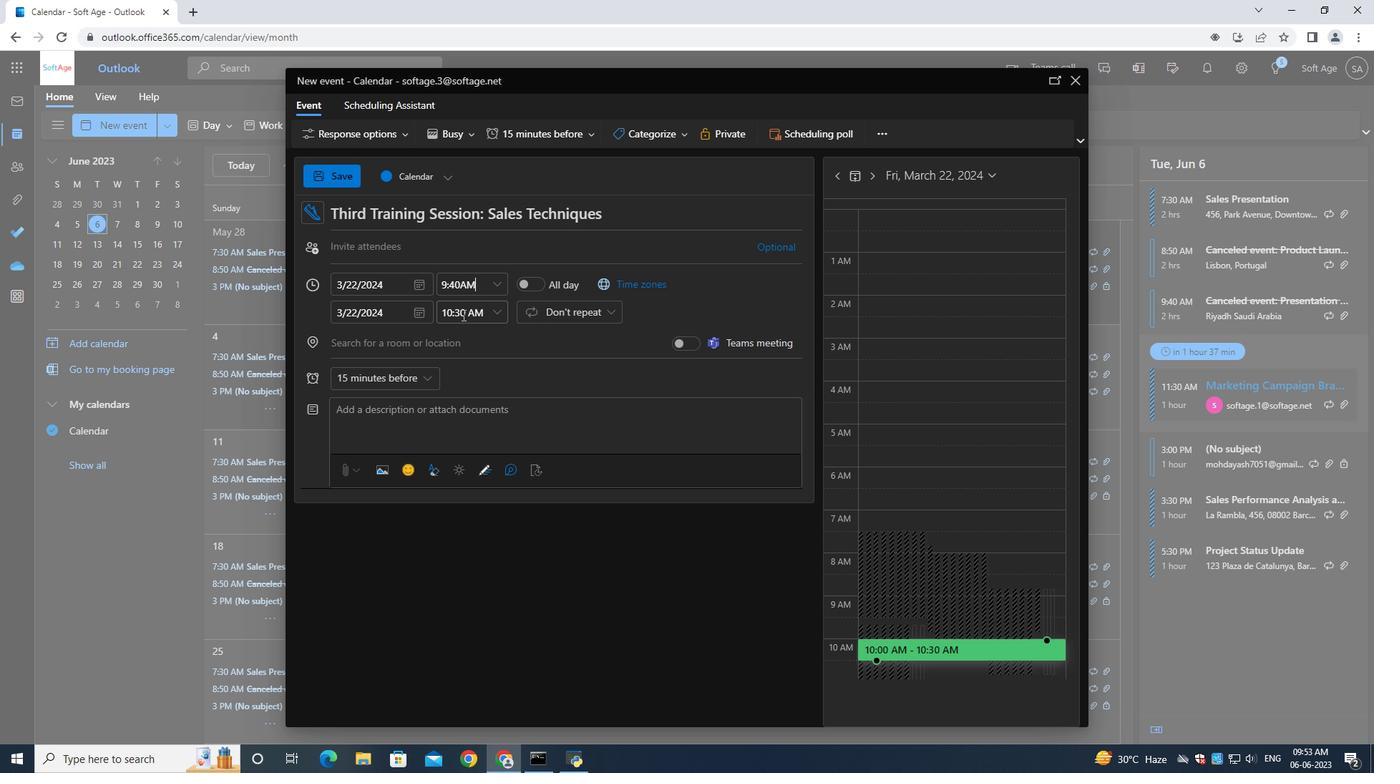 
Action: Mouse pressed left at (463, 316)
Screenshot: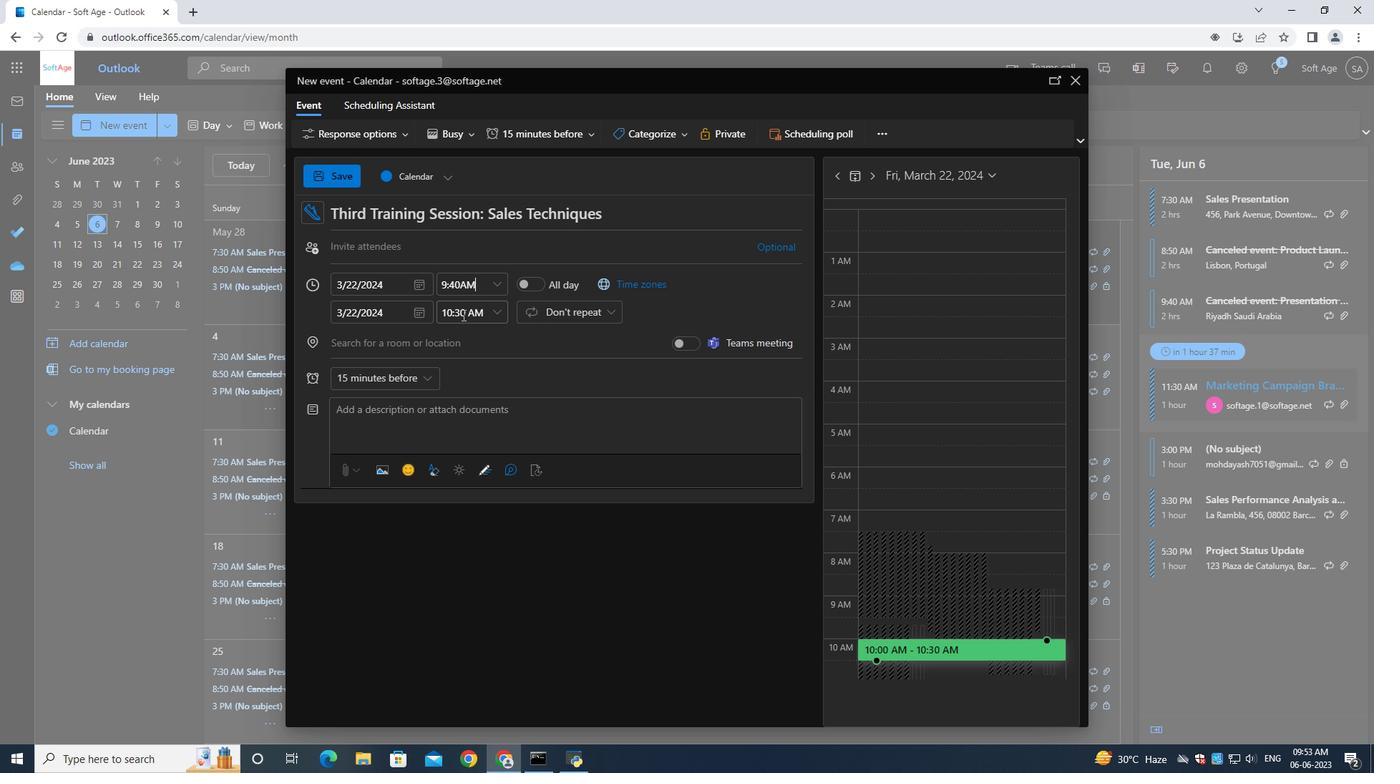 
Action: Mouse moved to (463, 317)
Screenshot: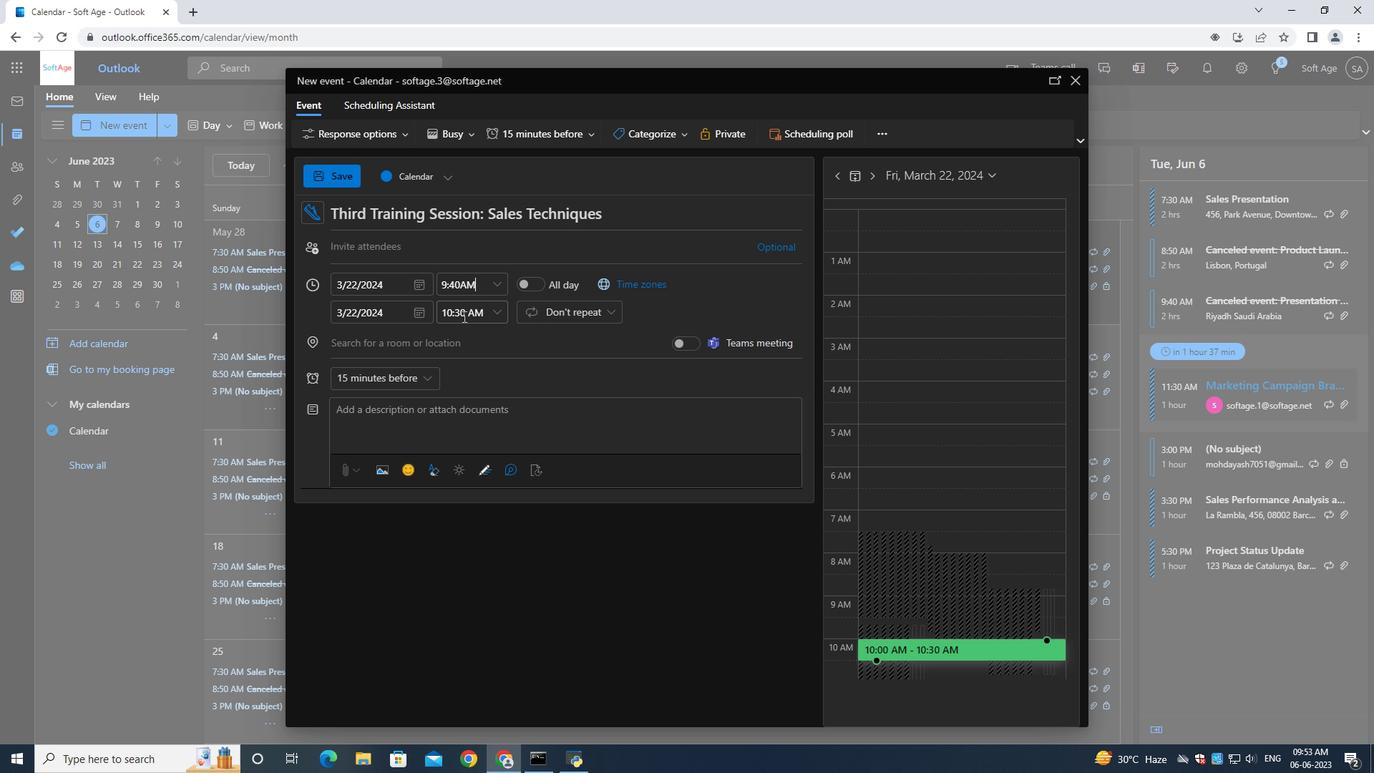 
Action: Key pressed 111<Key.shift_r><Key.shift_r><Key.shift_r><Key.shift_r><Key.shift_r><Key.shift_r><Key.shift_r>:<Key.backspace><Key.backspace><Key.shift_r>:40<Key.shift>AM
Screenshot: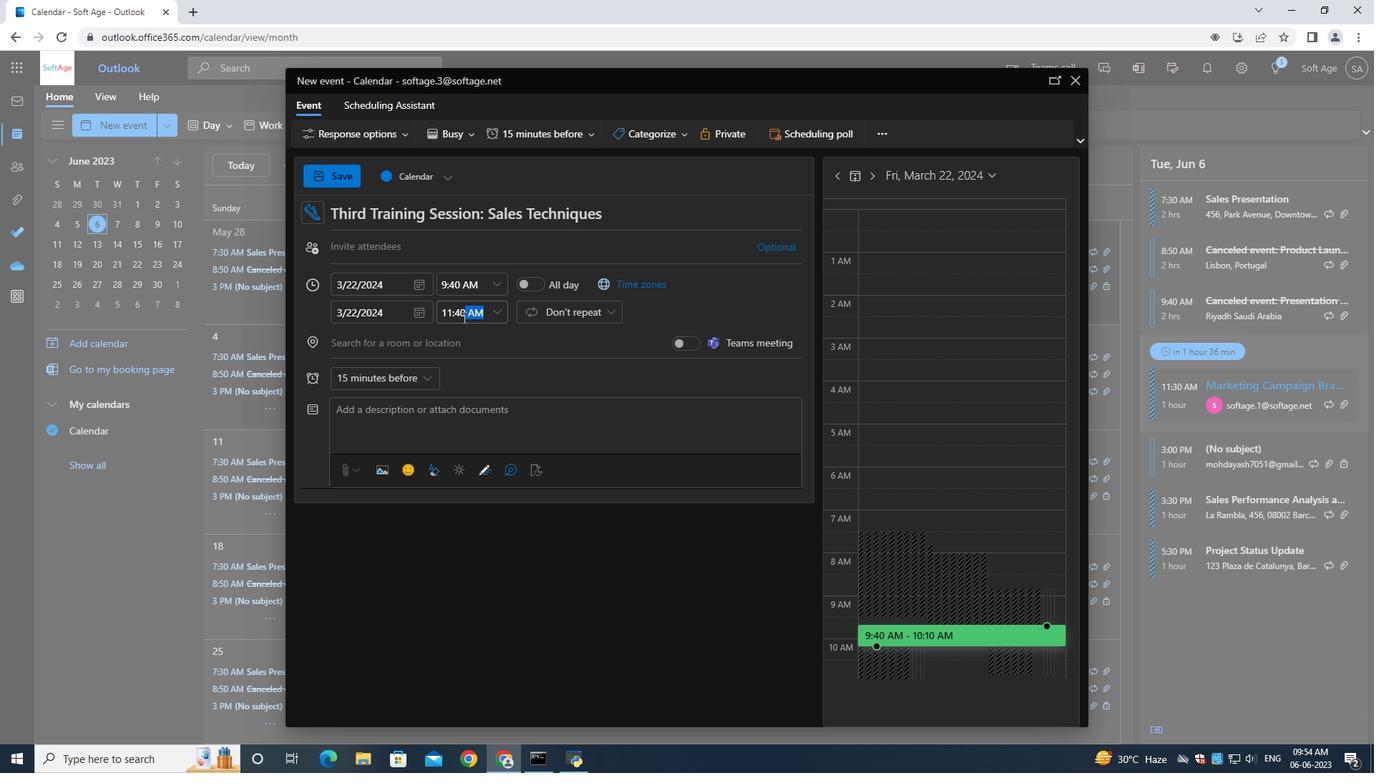 
Action: Mouse moved to (389, 405)
Screenshot: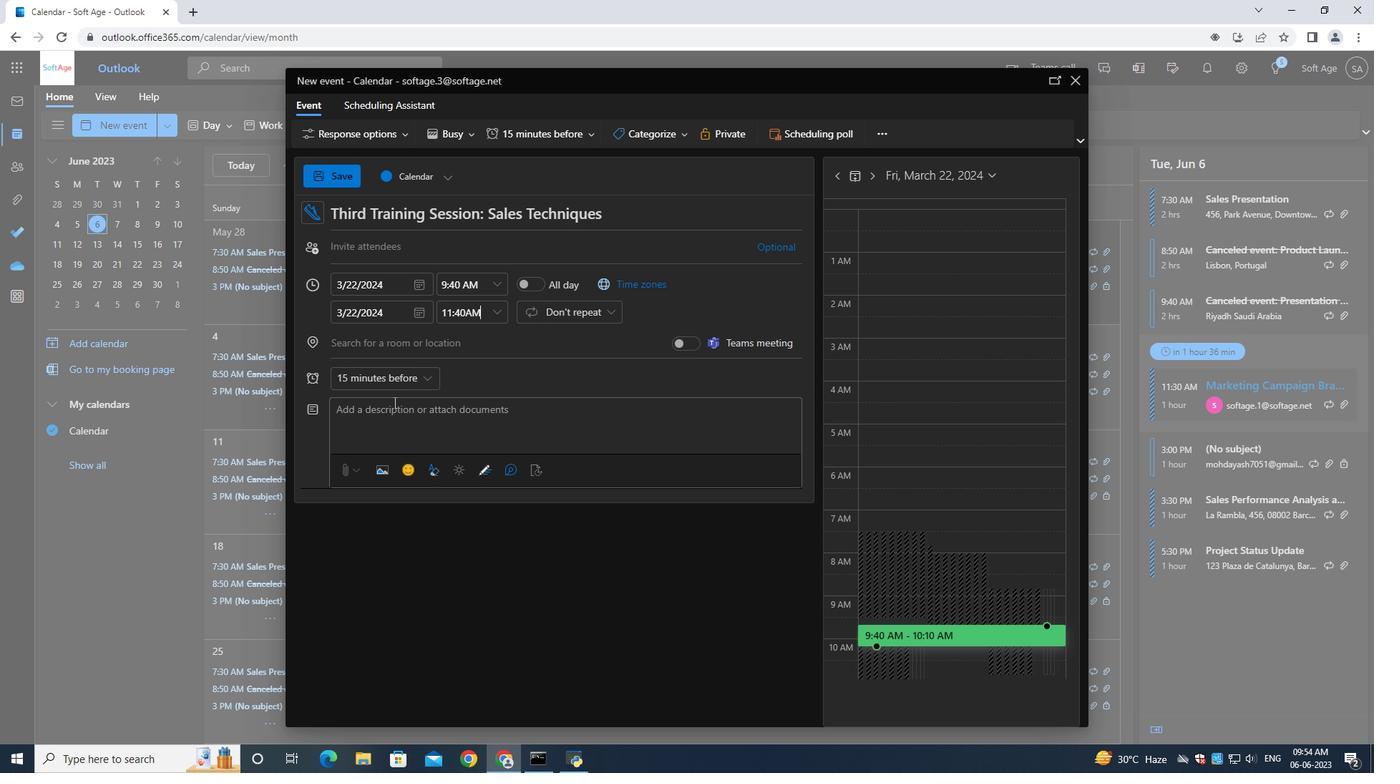 
Action: Mouse pressed left at (389, 405)
Screenshot: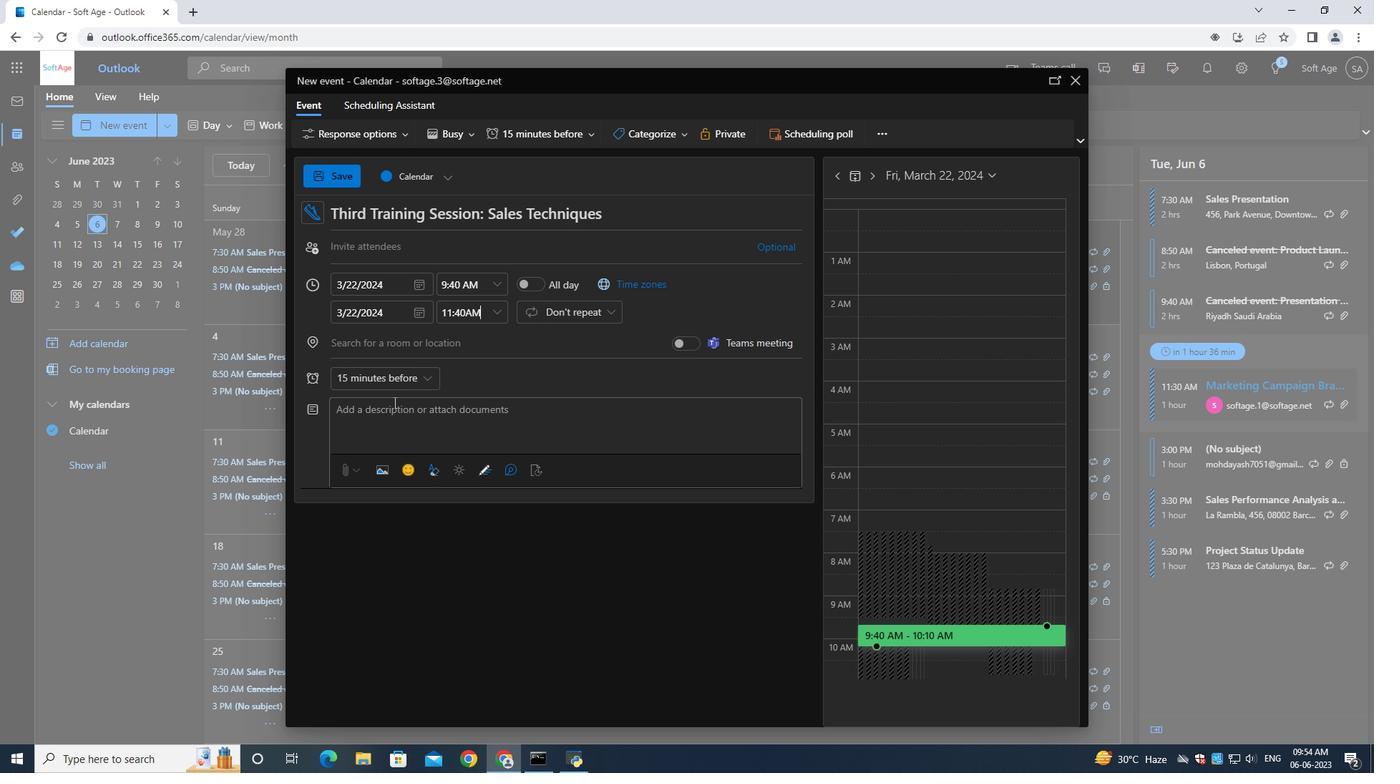 
Action: Mouse moved to (390, 406)
Screenshot: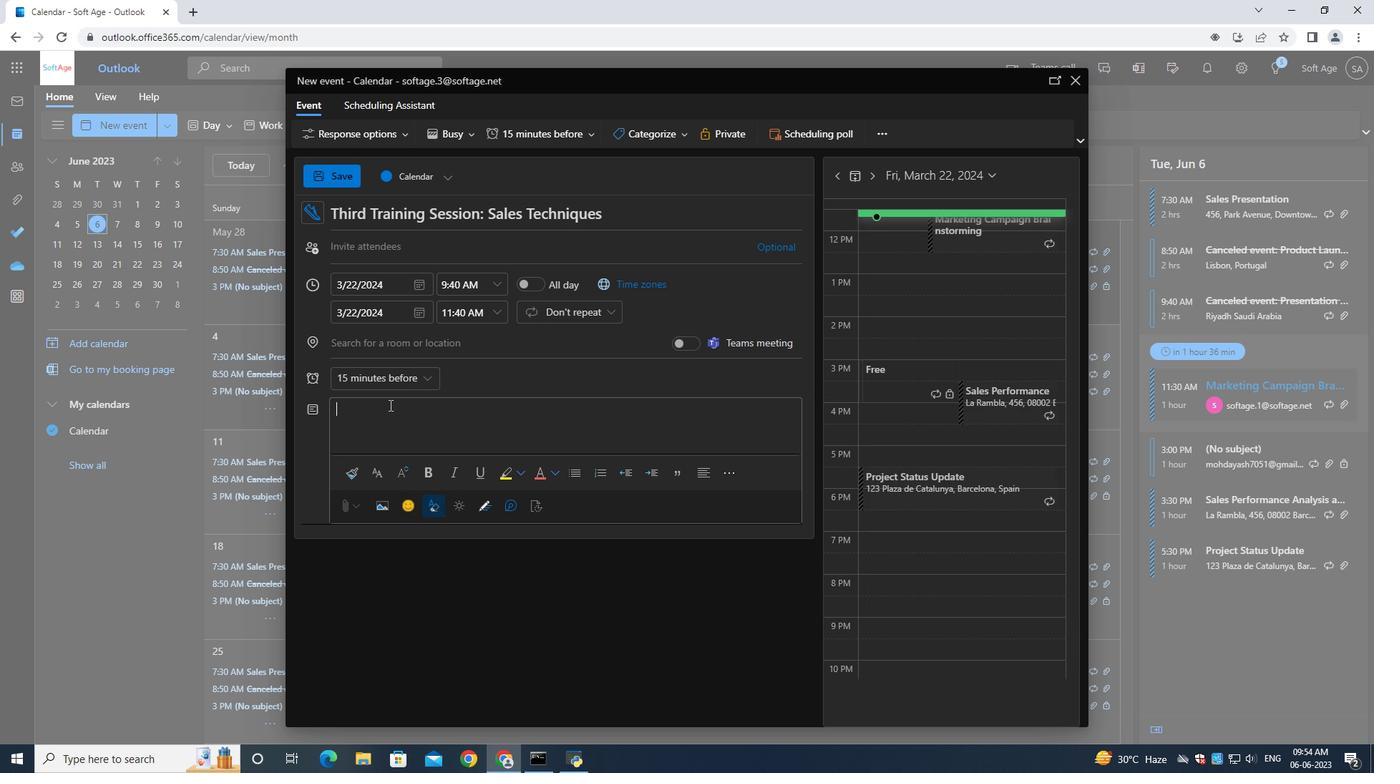 
Action: Key pressed to<Key.space><Key.backspace><Key.backspace><Key.backspace><Key.backspace><Key.shift>To<Key.space>enchance<Key.space>the<Key.space>networking<Key.space>experience<Key.space><Key.backspace>,<Key.space>the<Key.space>event<Key.space>may<Key.space>also<Key.space>include<Key.space>icebreaker<Key.space>activite<Key.backspace>ies<Key.space>or<Key.space>facilitated<Key.space>networking<Key.space>games<Key.space>designed<Key.space>to<Key.space>spark<Key.space>conversations<Key.space>and<Key.space>foster<Key.space>connections.<Key.space><Key.shift>These<Key.space>activities<Key.space>will<Key.space>encourage<Key.space>attendees<Key.space>to<Key.space>interact<Key.space>with<Key.space>individuals<Key.space>they<Key.space>may<Key.space>not<Key.space>have<Key.space>met<Key.space>otherwise,<Key.space>promoting<Key.space>a<Key.space>bo<Key.backspace>roader<Key.space>network<Key.space>and<Key.space>diverse<Key.space>perp<Key.backspace>spectives.
Screenshot: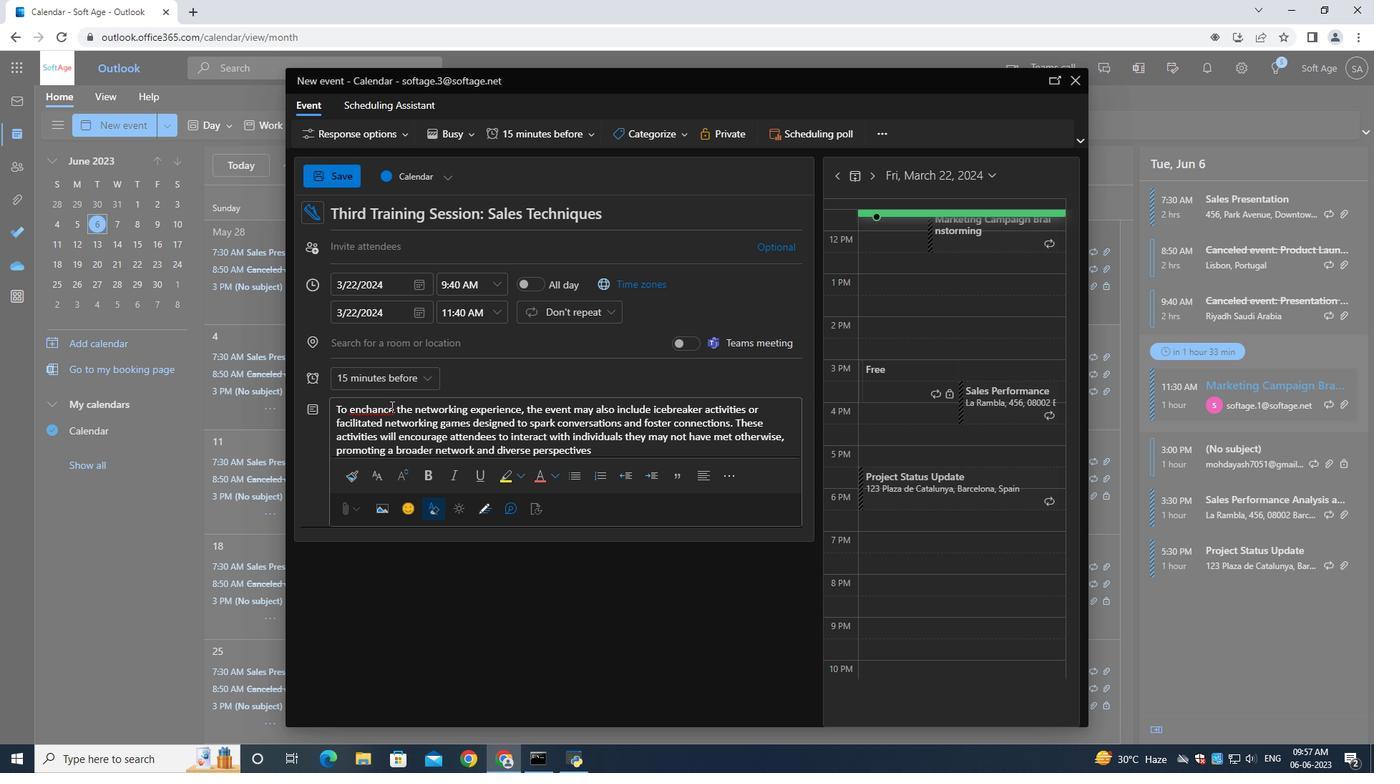 
Action: Mouse moved to (626, 134)
Screenshot: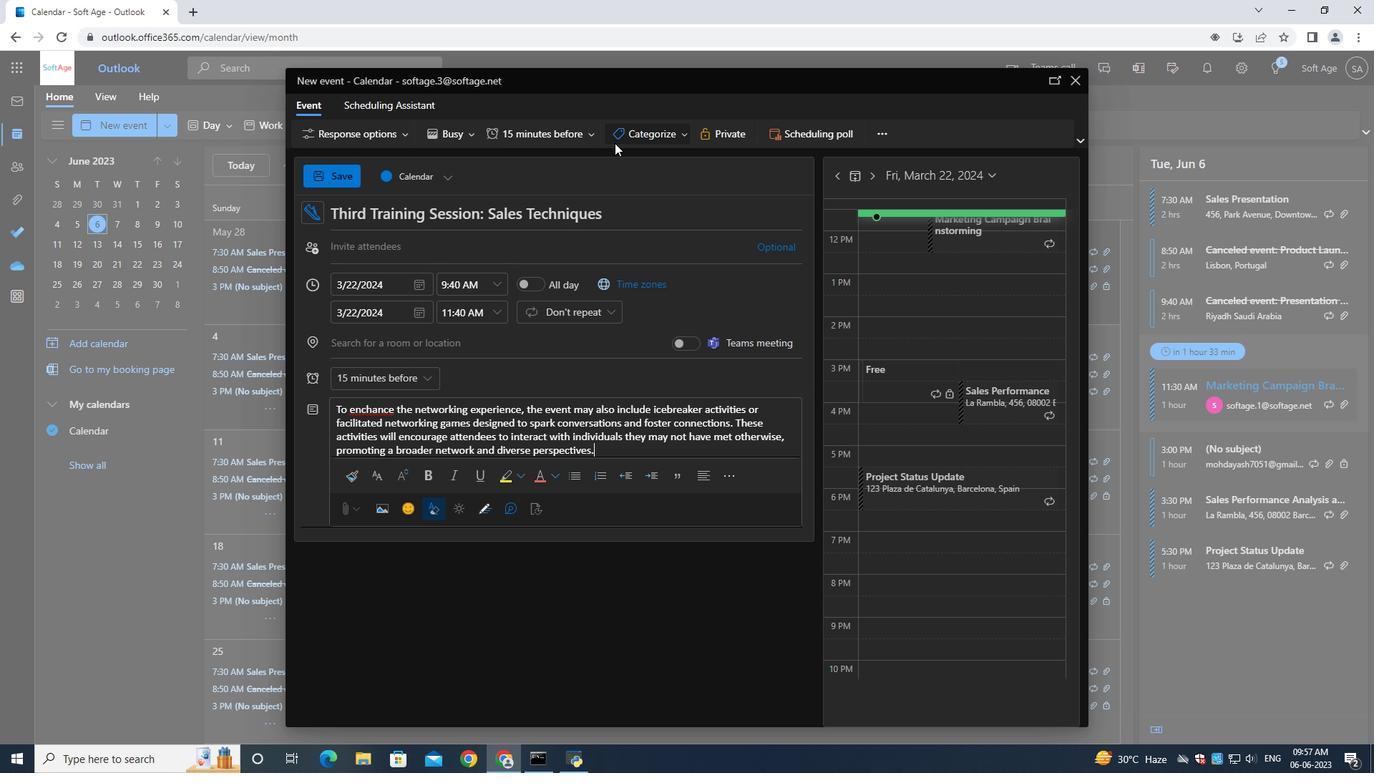 
Action: Mouse pressed left at (626, 134)
Screenshot: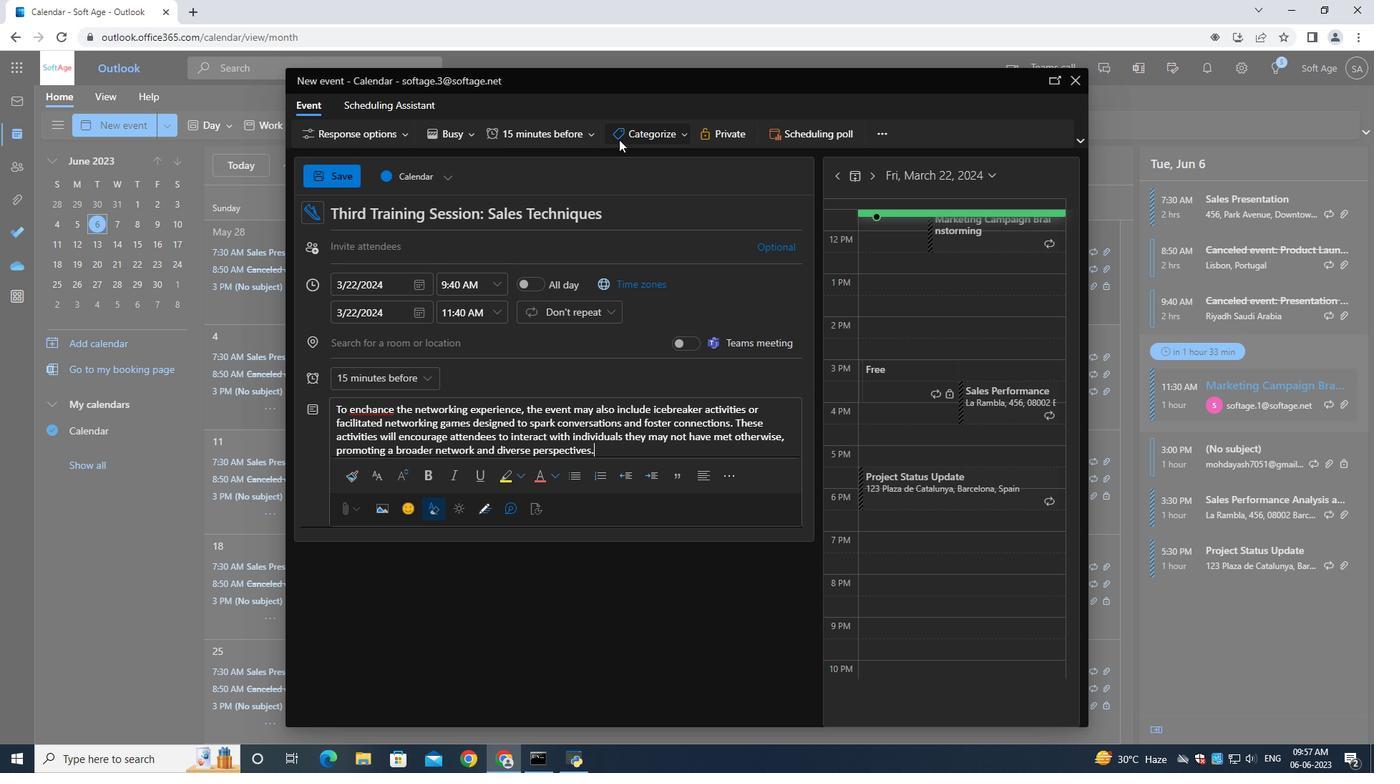 
Action: Mouse moved to (642, 158)
Screenshot: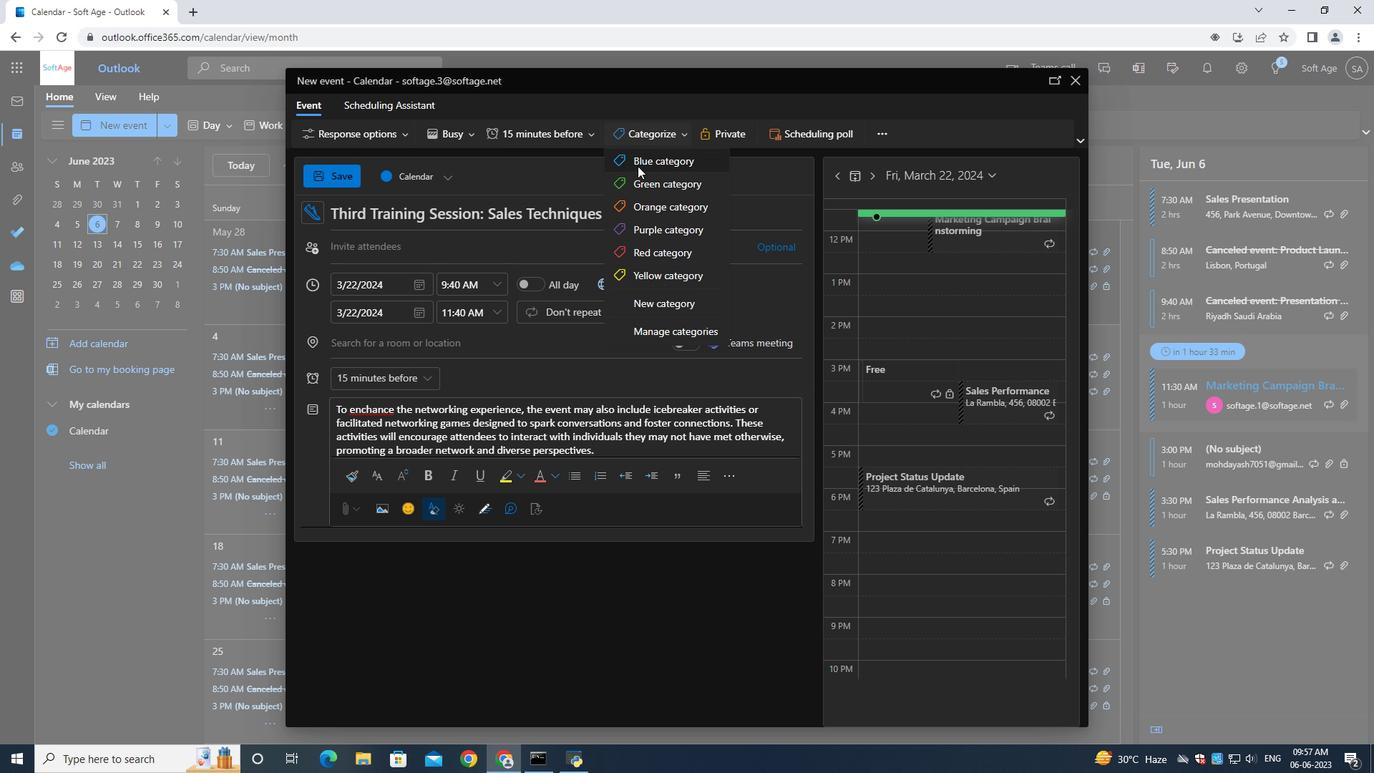 
Action: Mouse pressed left at (642, 158)
Screenshot: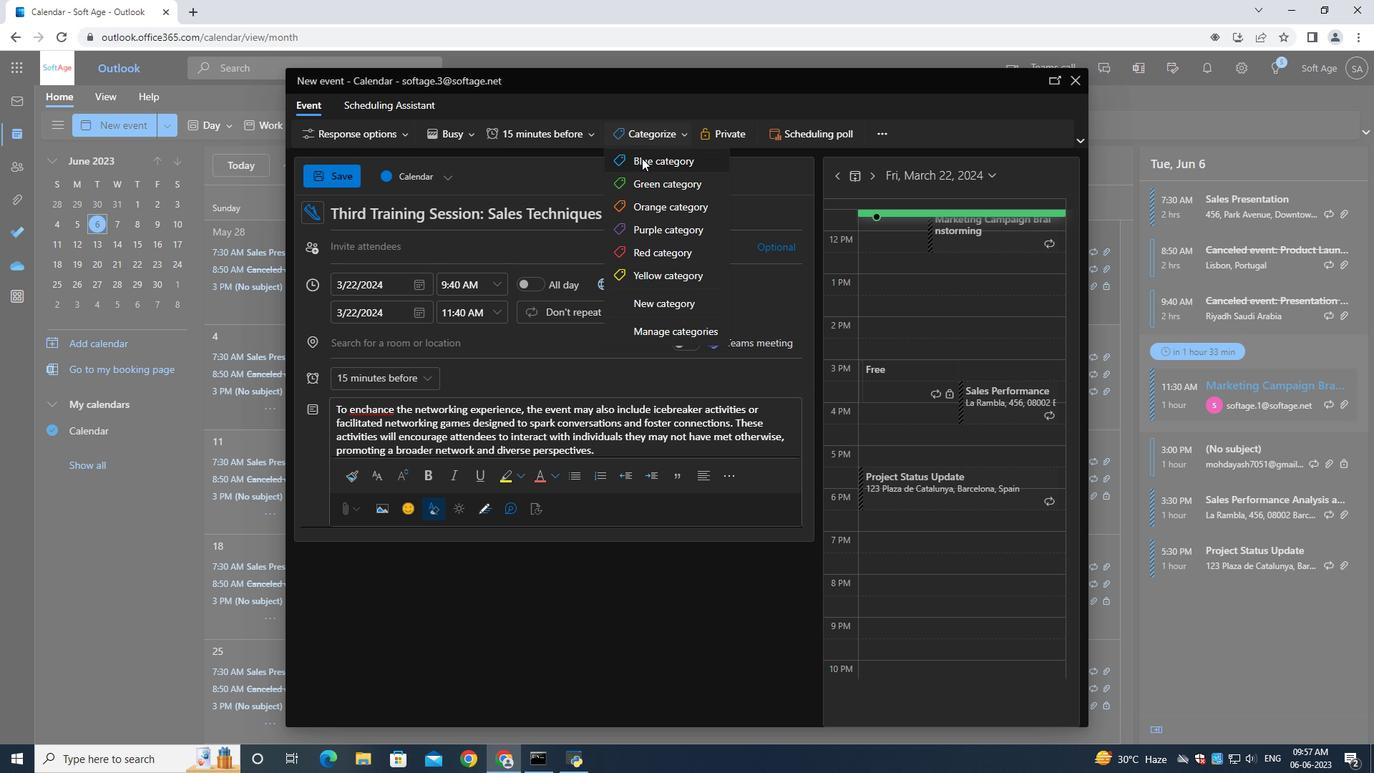 
Action: Mouse moved to (432, 239)
Screenshot: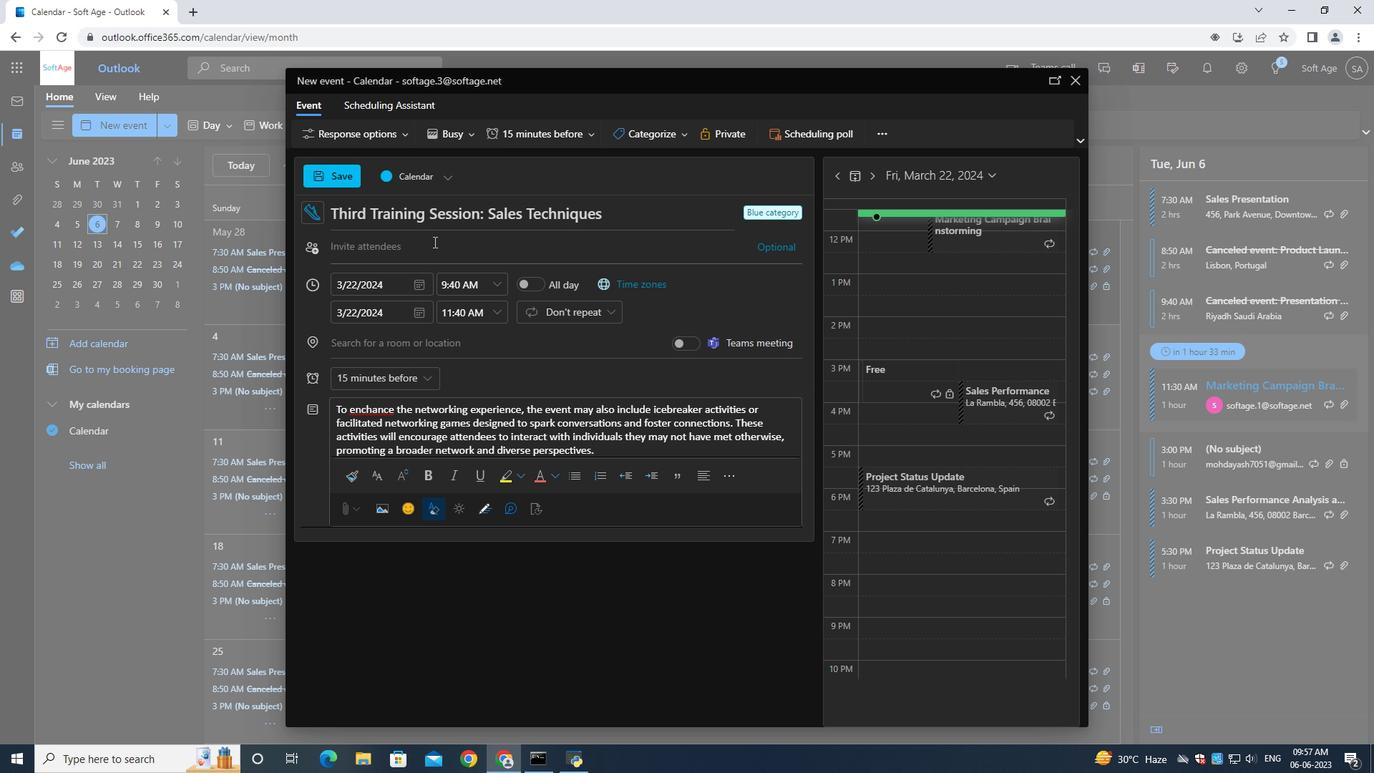 
Action: Mouse pressed left at (432, 239)
Screenshot: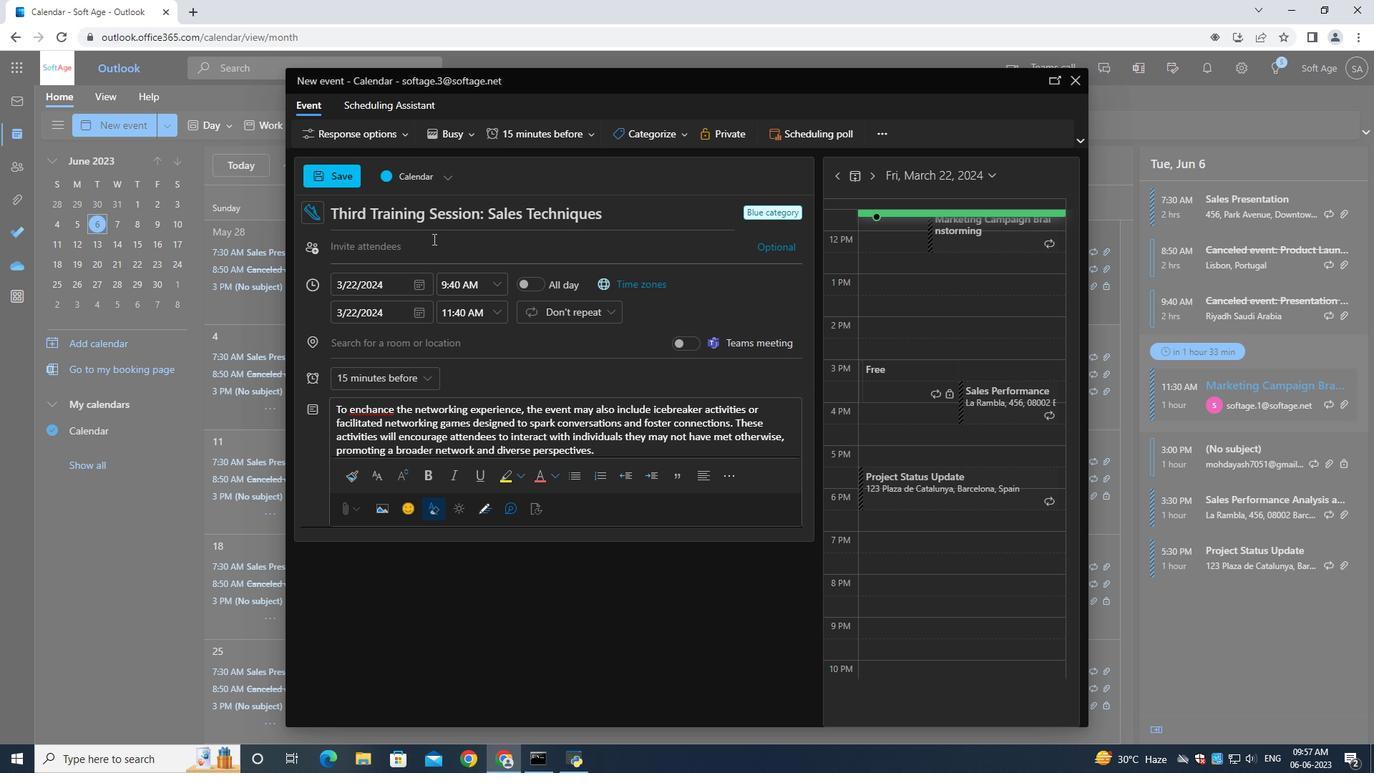 
Action: Mouse moved to (435, 241)
Screenshot: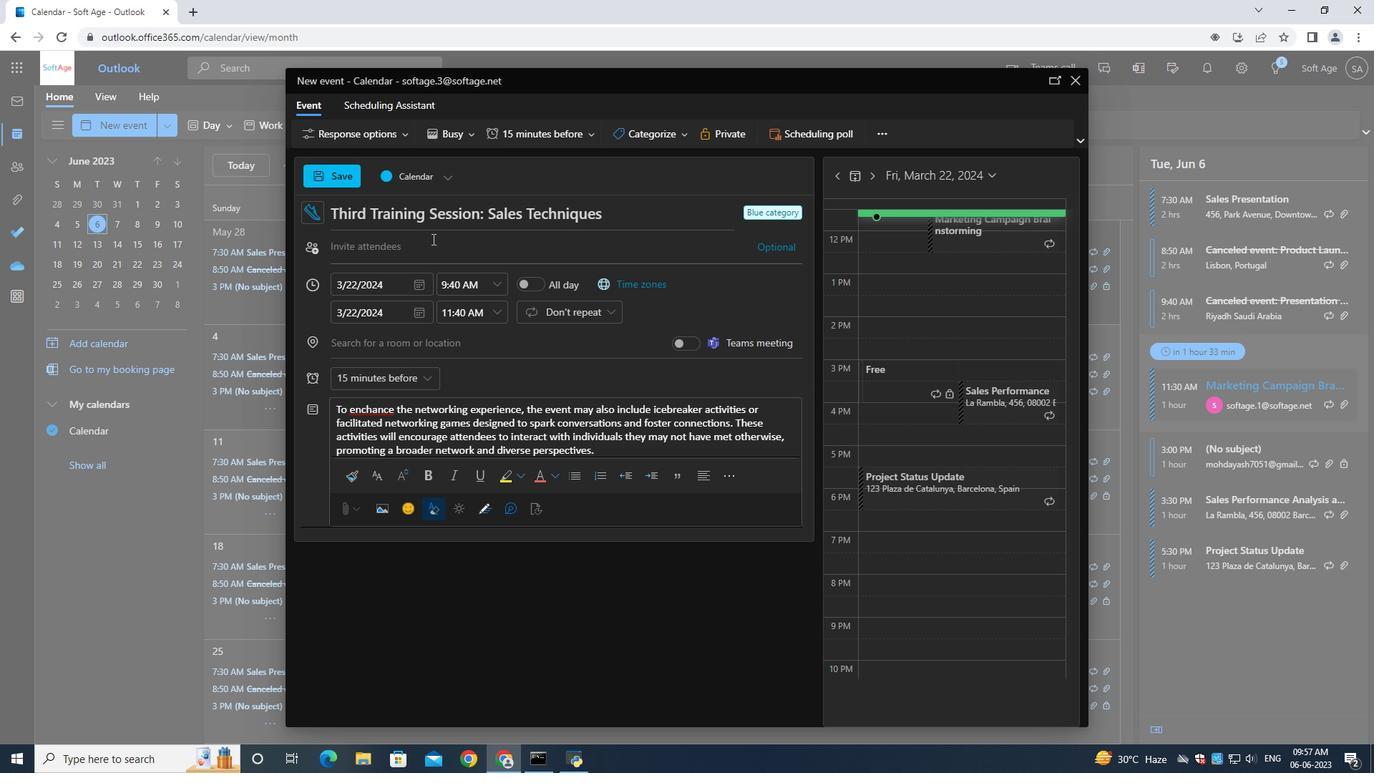 
Action: Key pressed softage.4<Key.shift>@softage.net
Screenshot: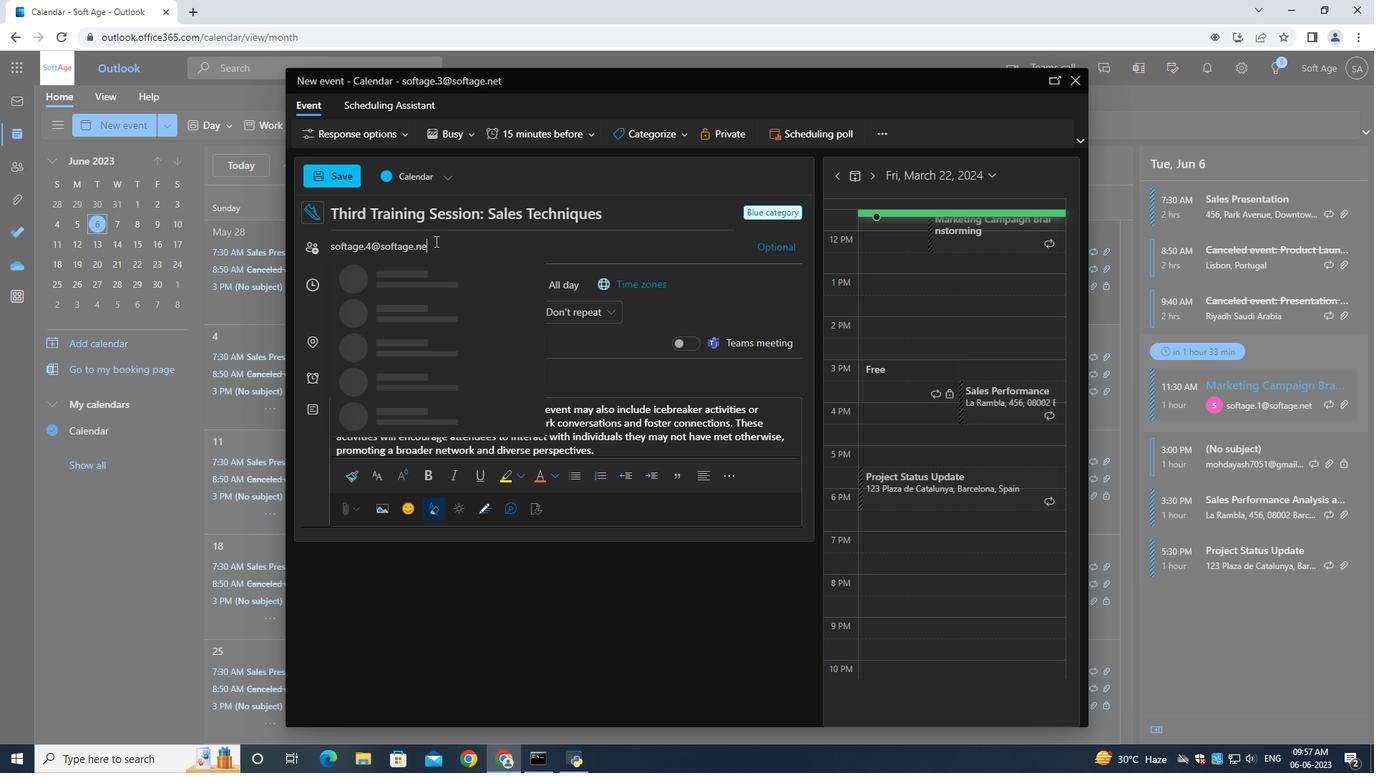 
Action: Mouse moved to (428, 269)
Screenshot: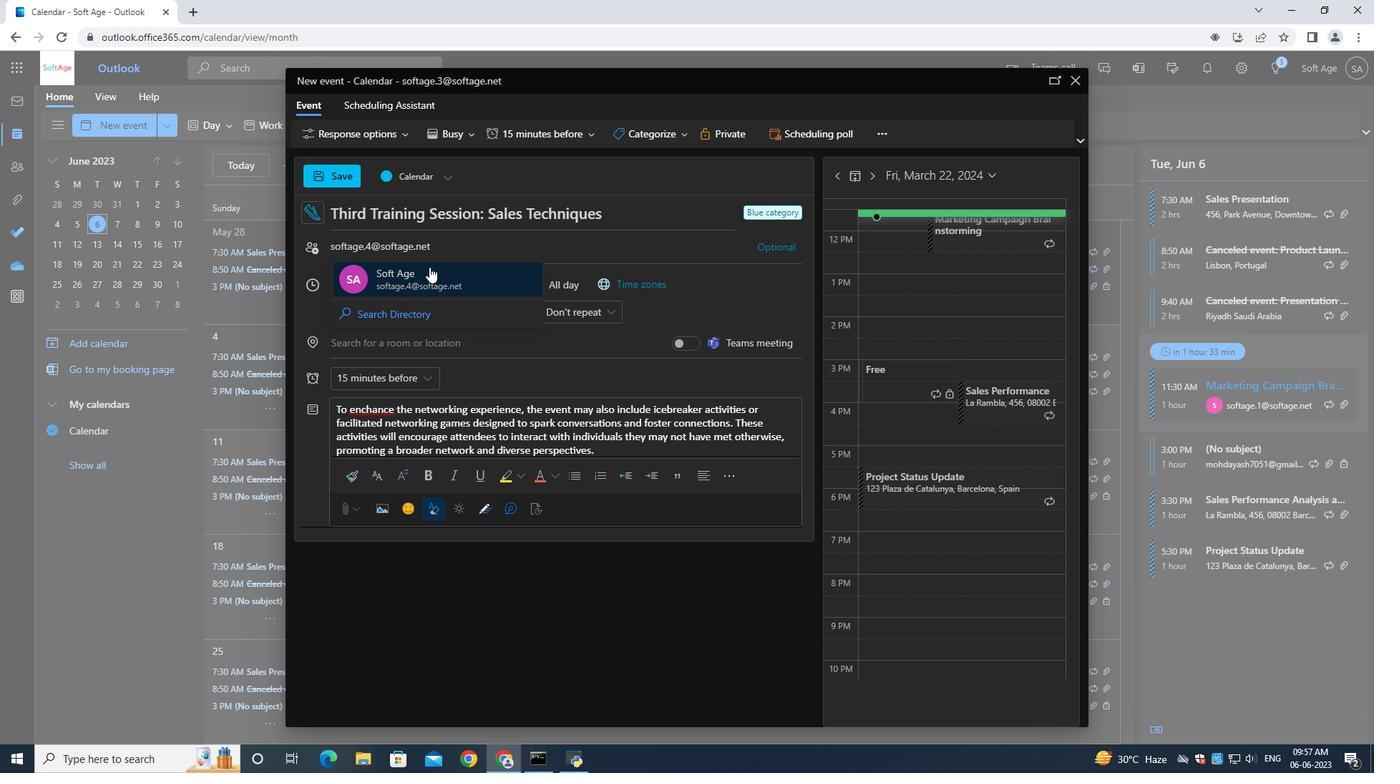 
Action: Mouse pressed left at (428, 269)
Screenshot: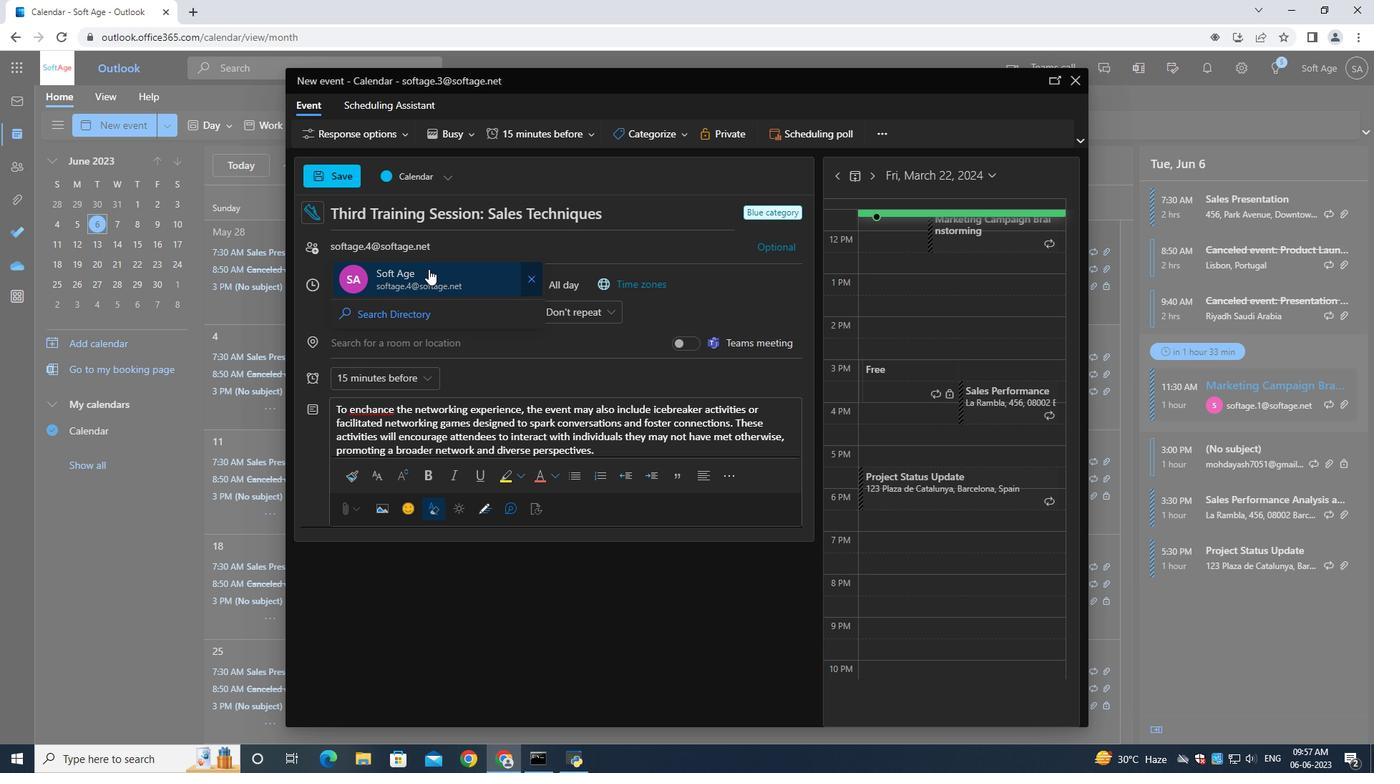 
Action: Mouse moved to (460, 247)
Screenshot: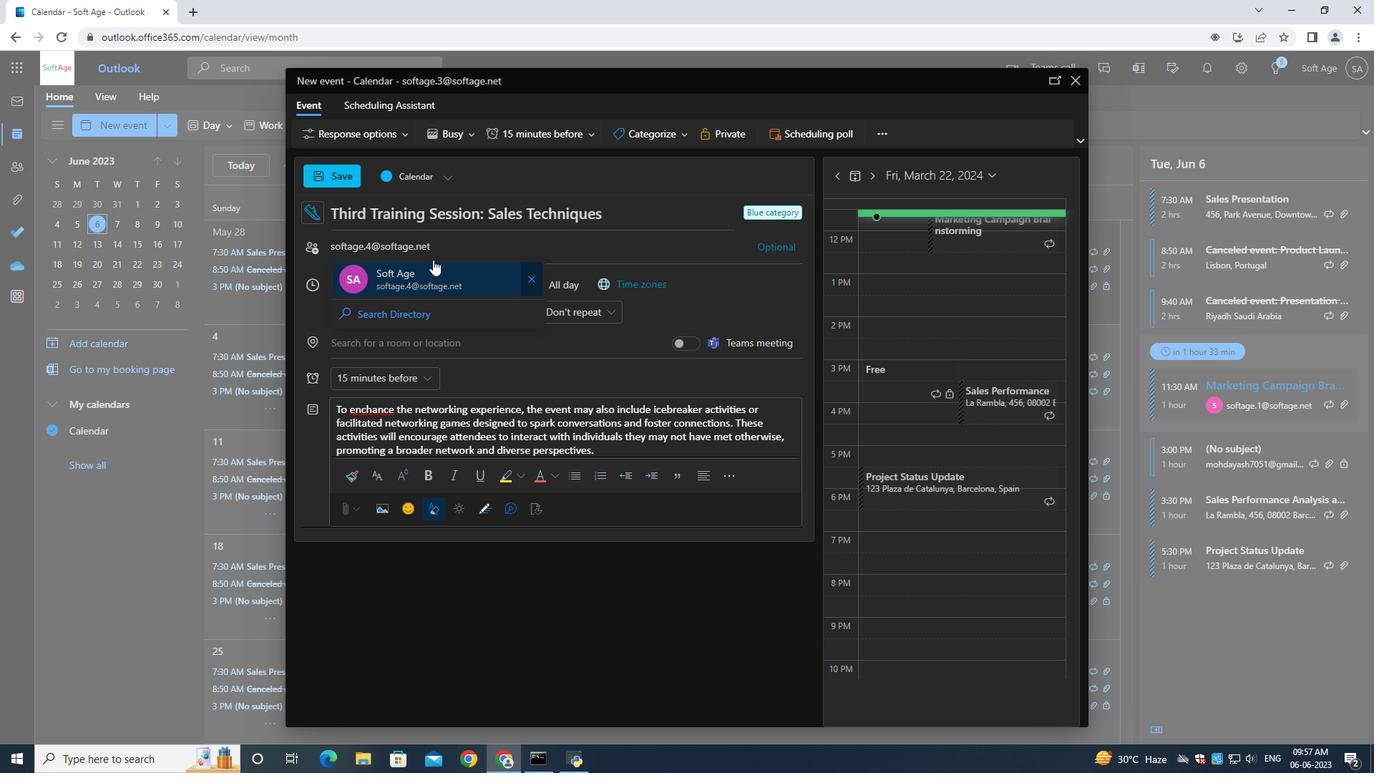 
Action: Key pressed softage,<Key.backspace>.5<Key.shift><Key.shift><Key.shift><Key.shift><Key.shift><Key.shift><Key.shift><Key.shift><Key.shift><Key.shift><Key.shift><Key.shift><Key.shift><Key.shift><Key.shift>@softage.net
Screenshot: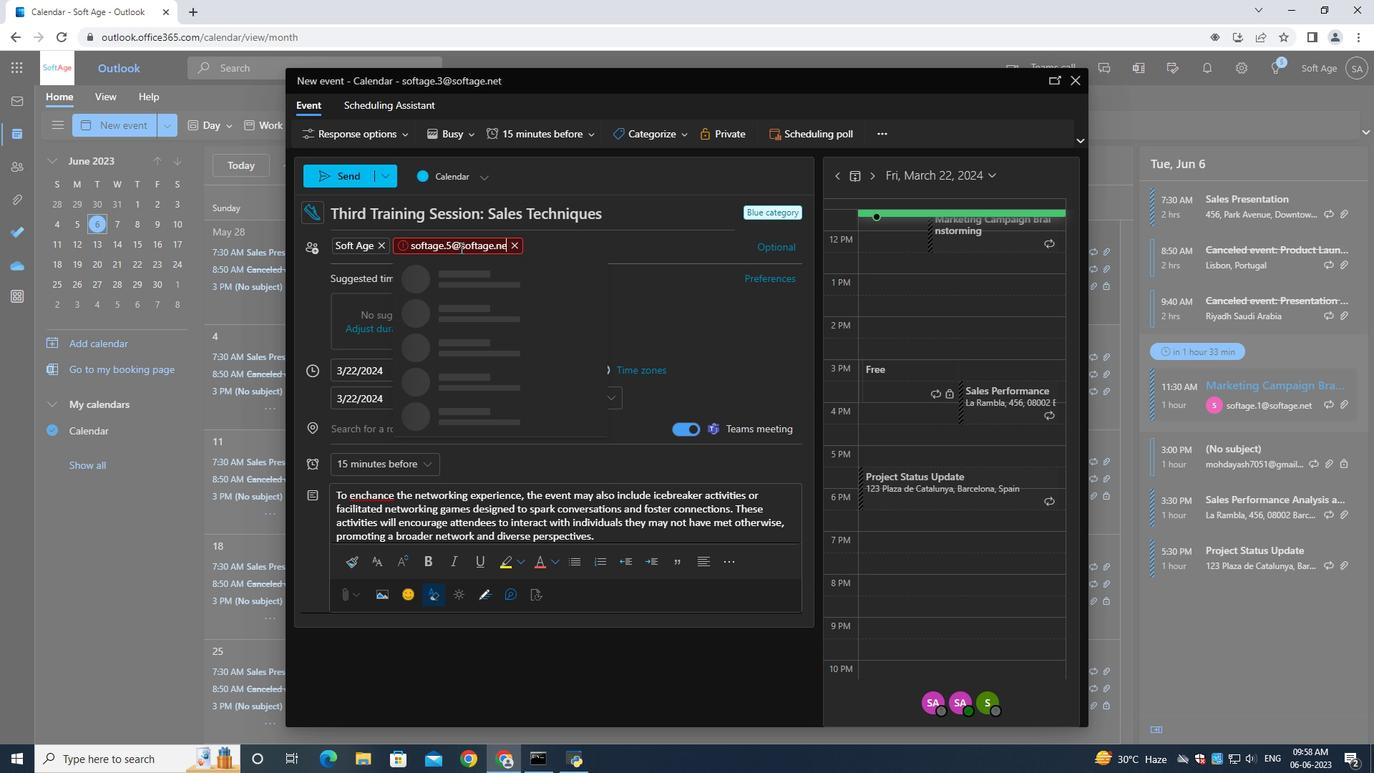 
Action: Mouse moved to (471, 286)
Screenshot: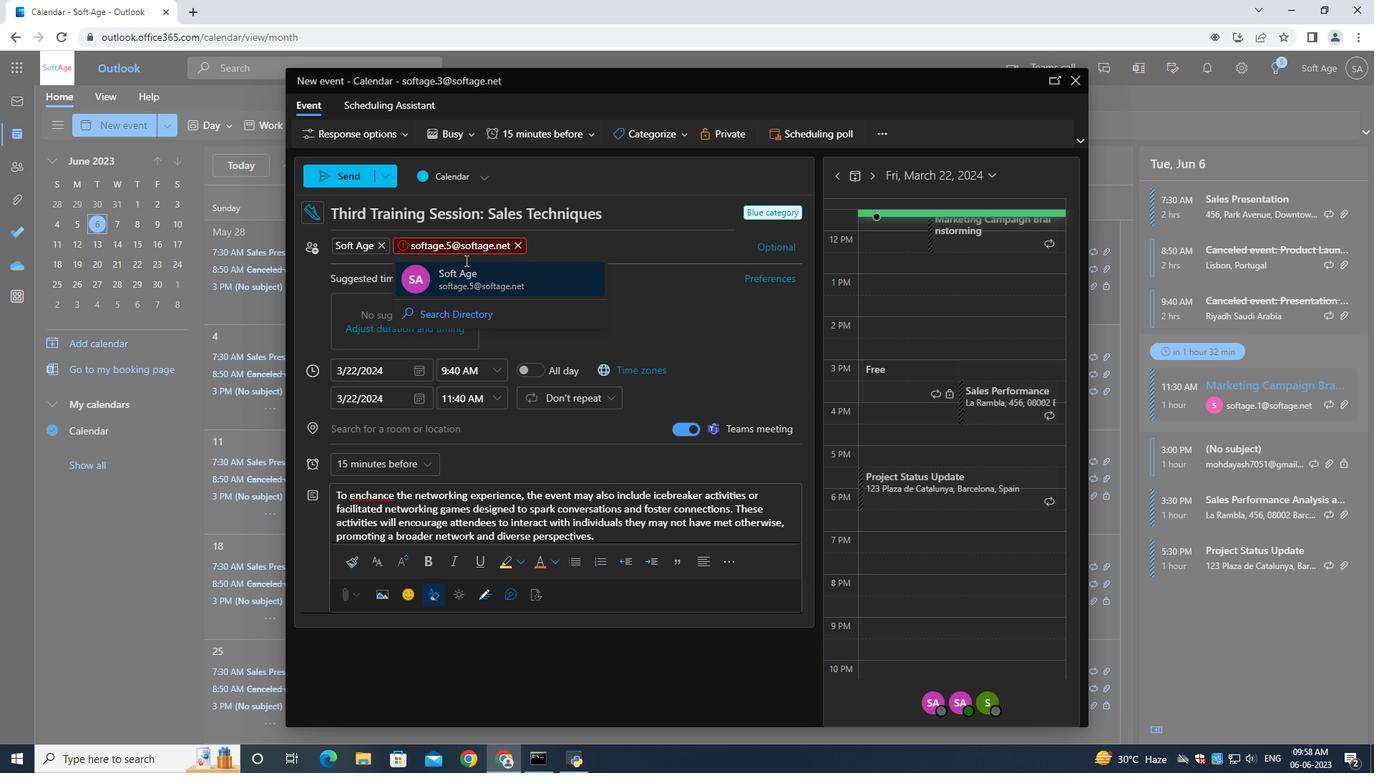 
Action: Mouse pressed left at (471, 286)
Screenshot: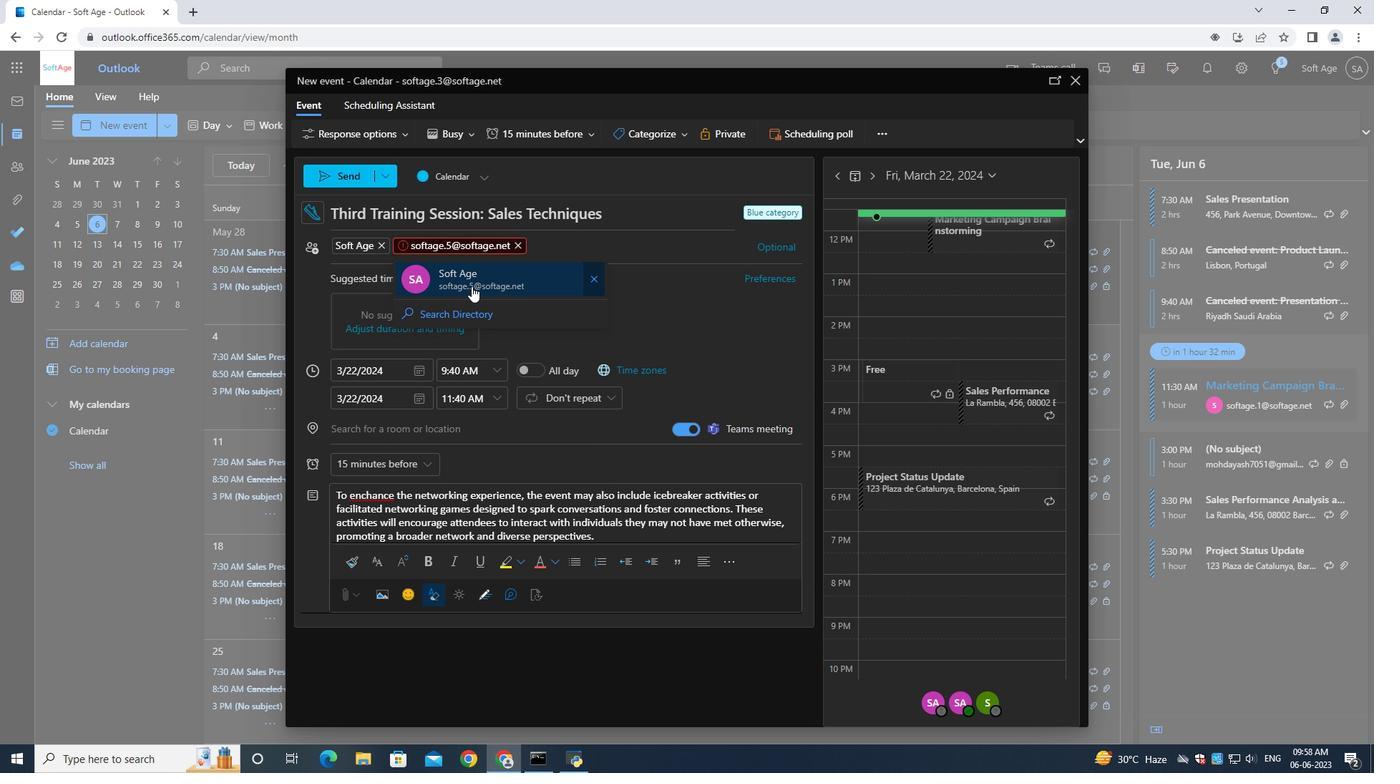 
Action: Mouse moved to (363, 471)
Screenshot: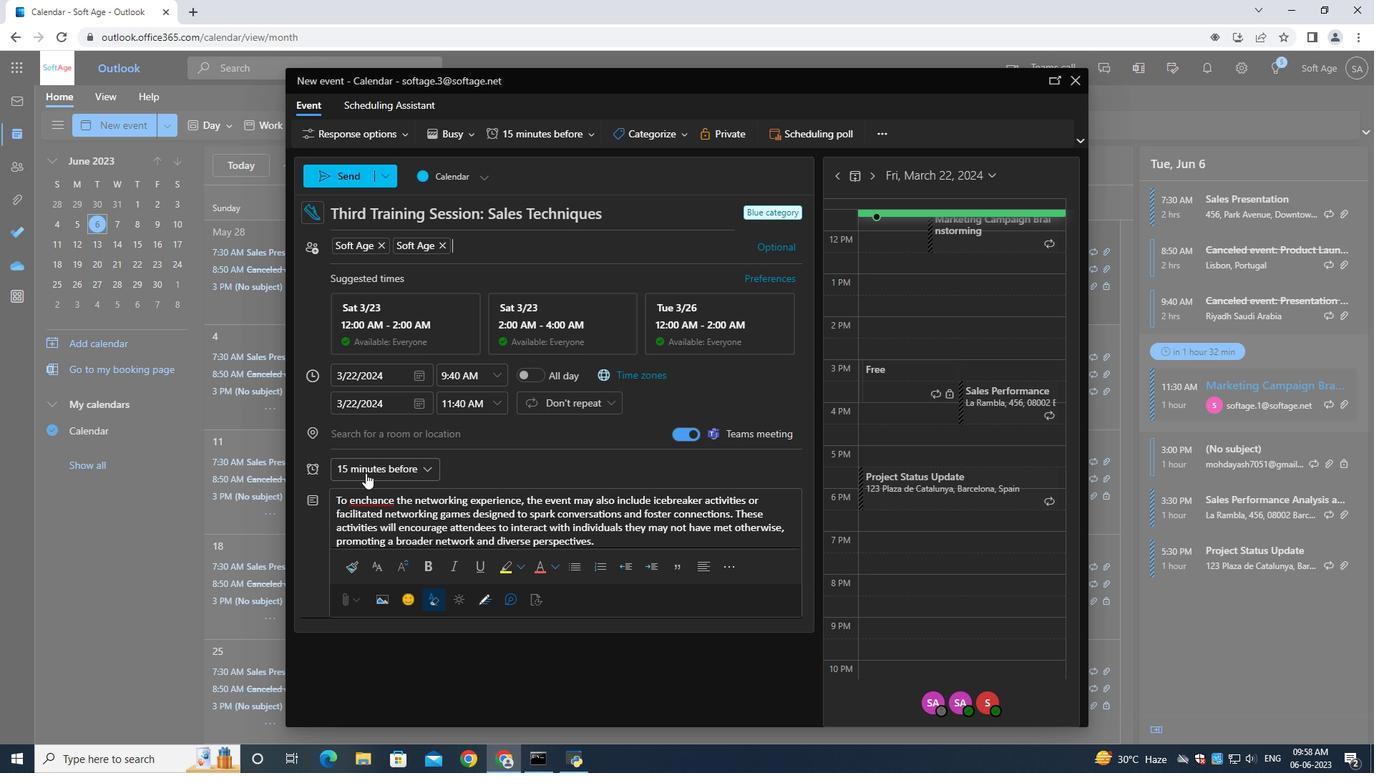 
Action: Mouse pressed left at (363, 471)
Screenshot: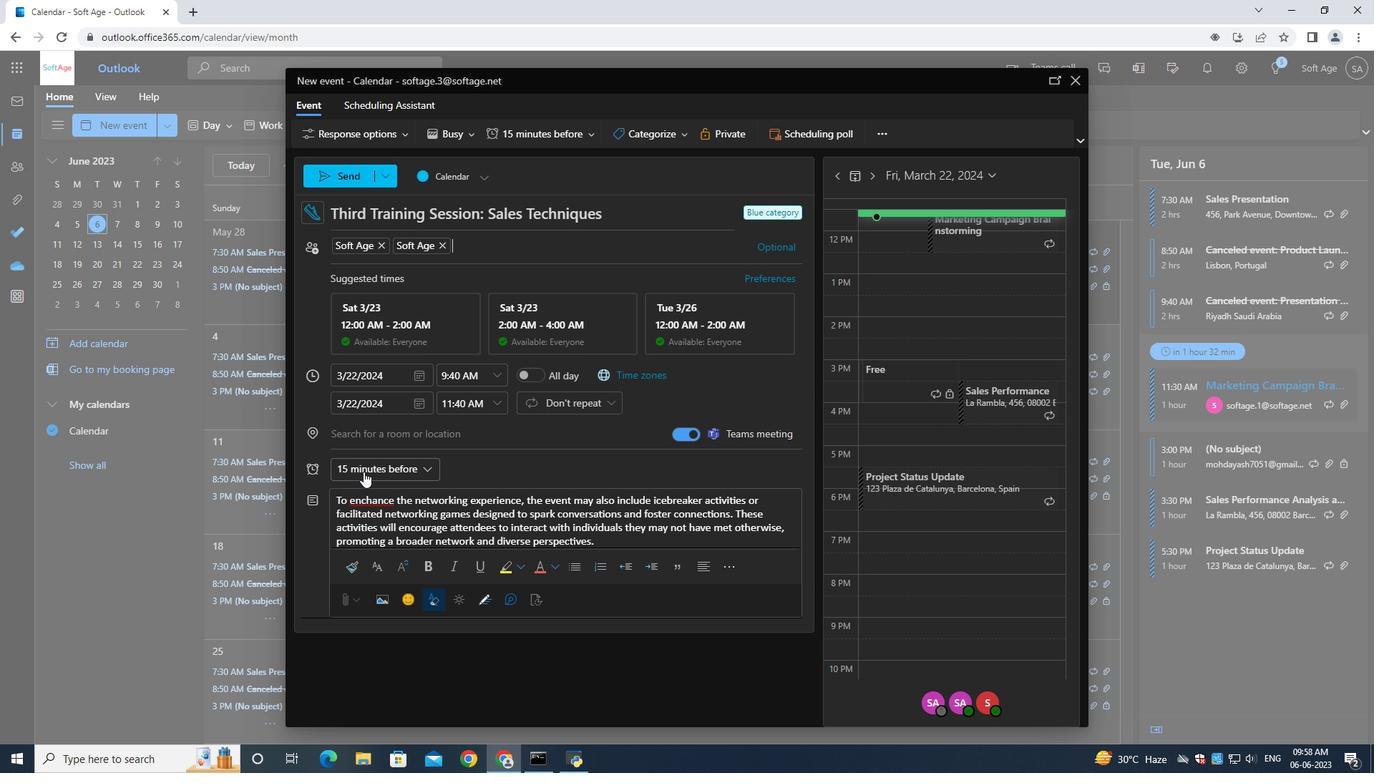 
Action: Mouse moved to (378, 246)
Screenshot: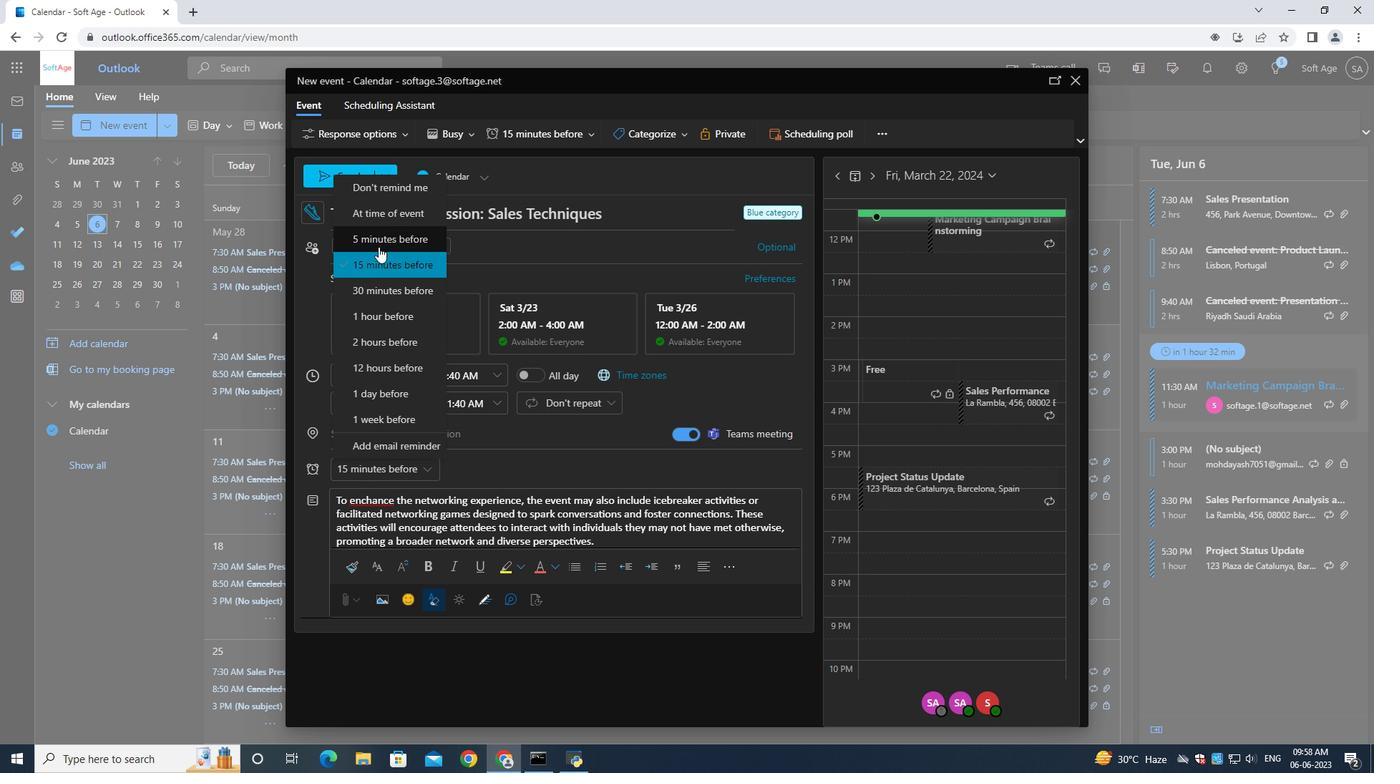 
Action: Mouse pressed left at (378, 246)
Screenshot: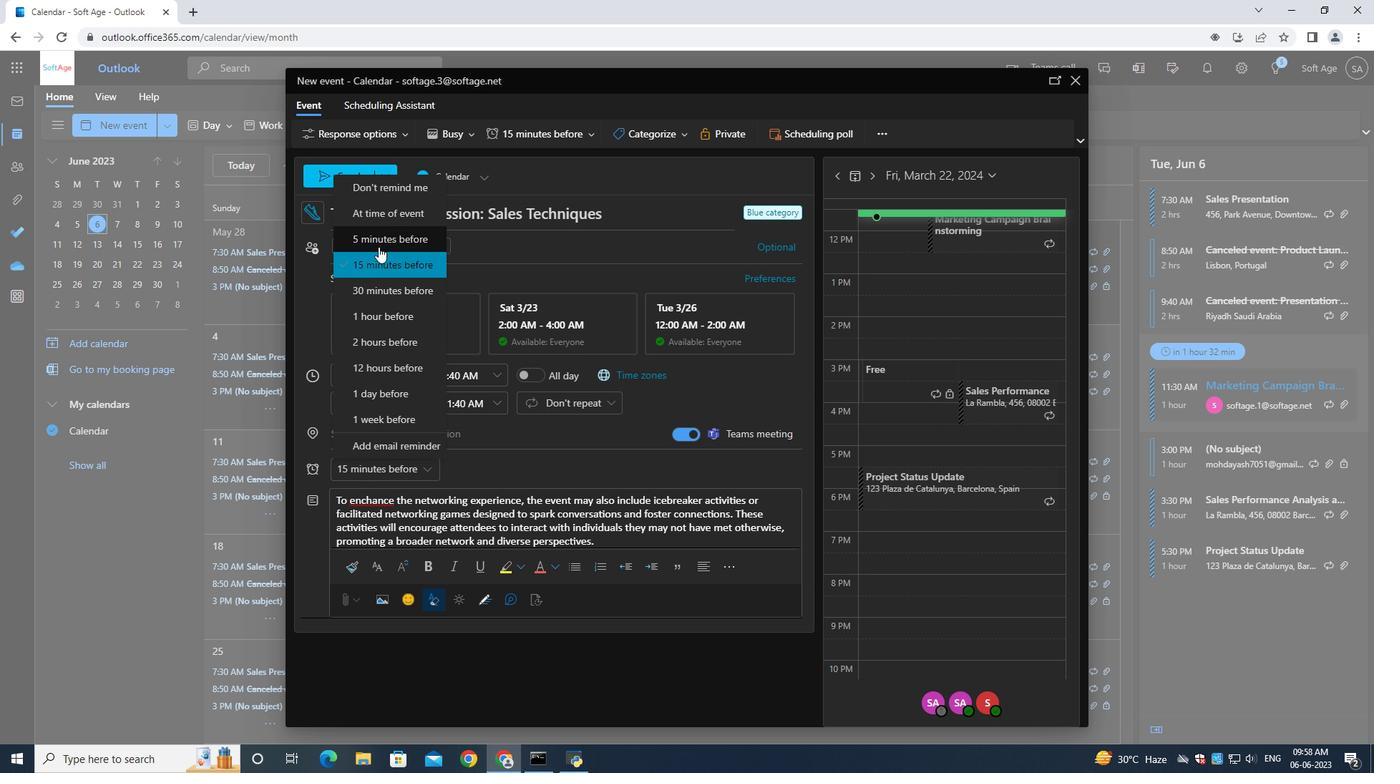
Action: Mouse moved to (350, 171)
Screenshot: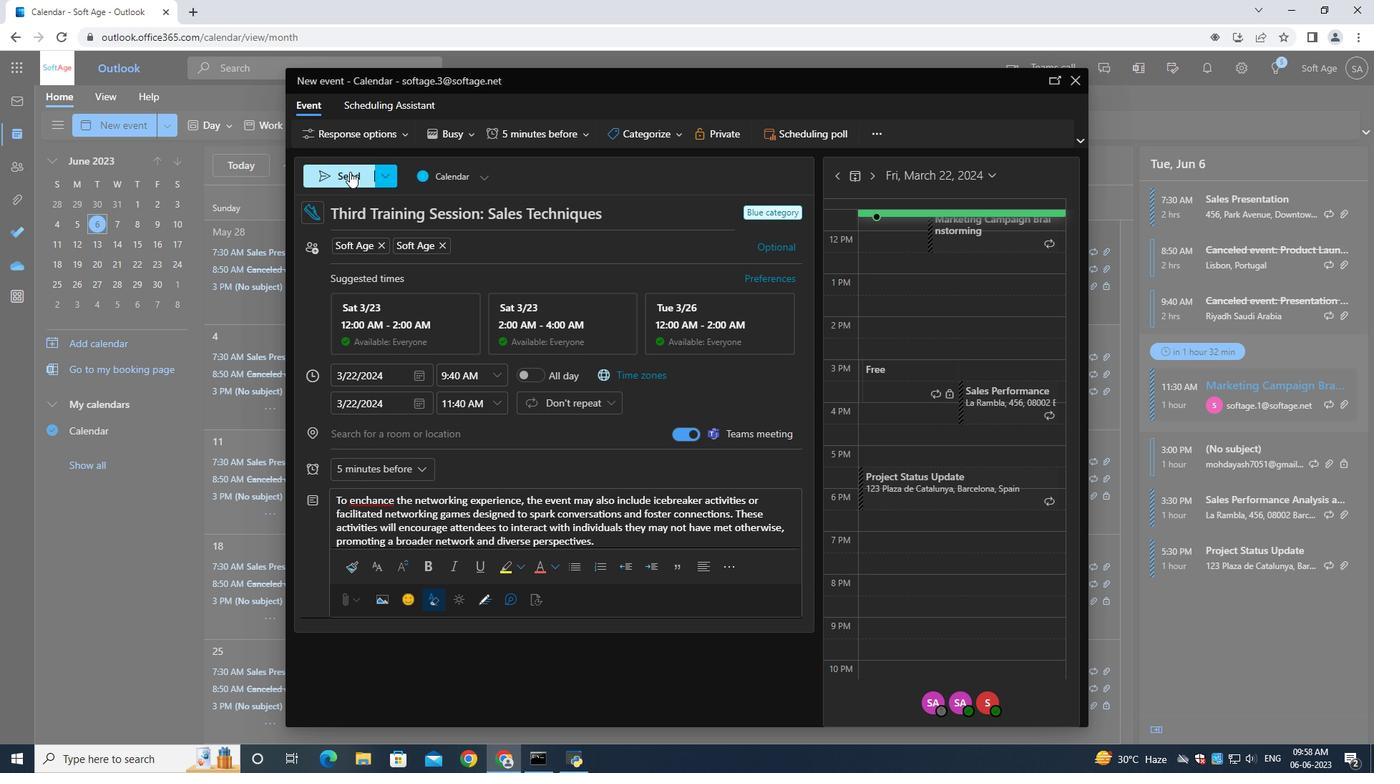 
Action: Mouse pressed left at (350, 171)
Screenshot: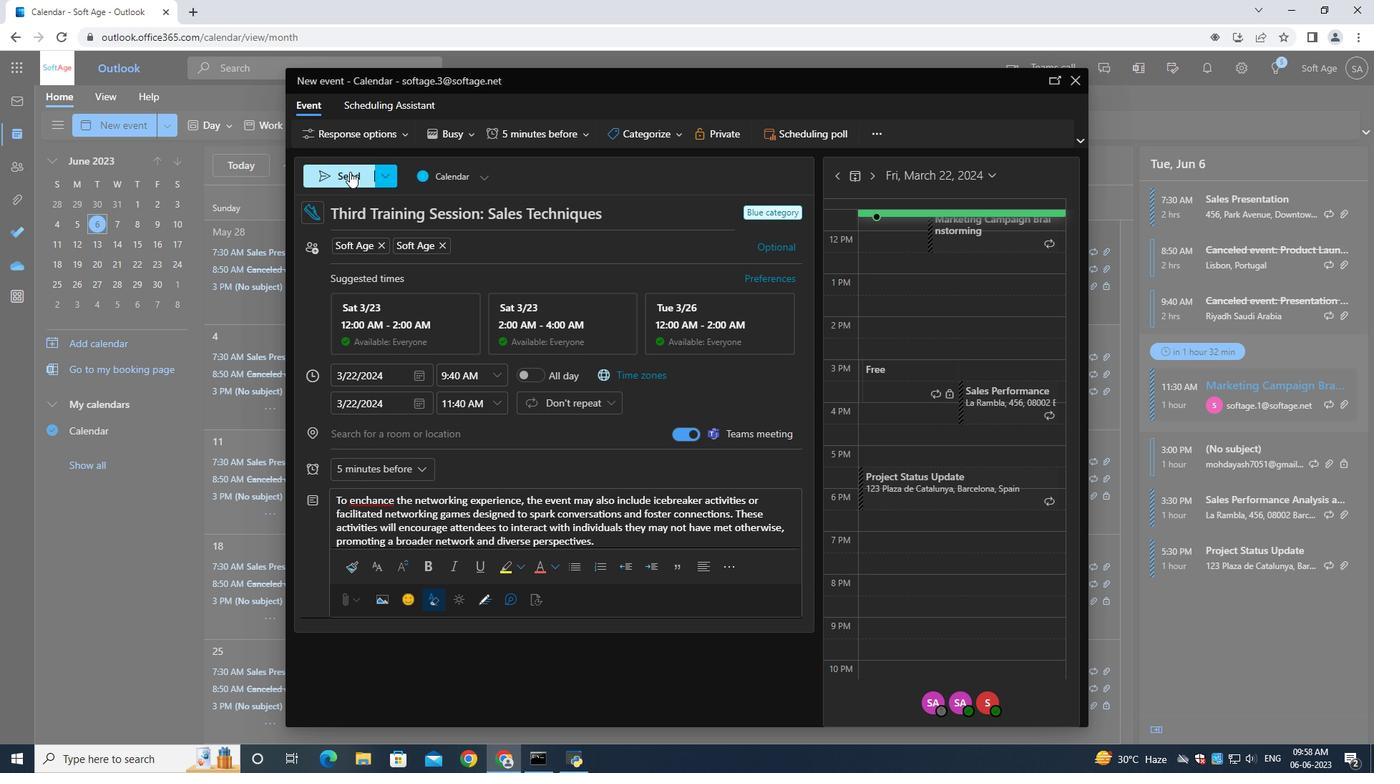 
Action: Mouse moved to (991, 327)
Screenshot: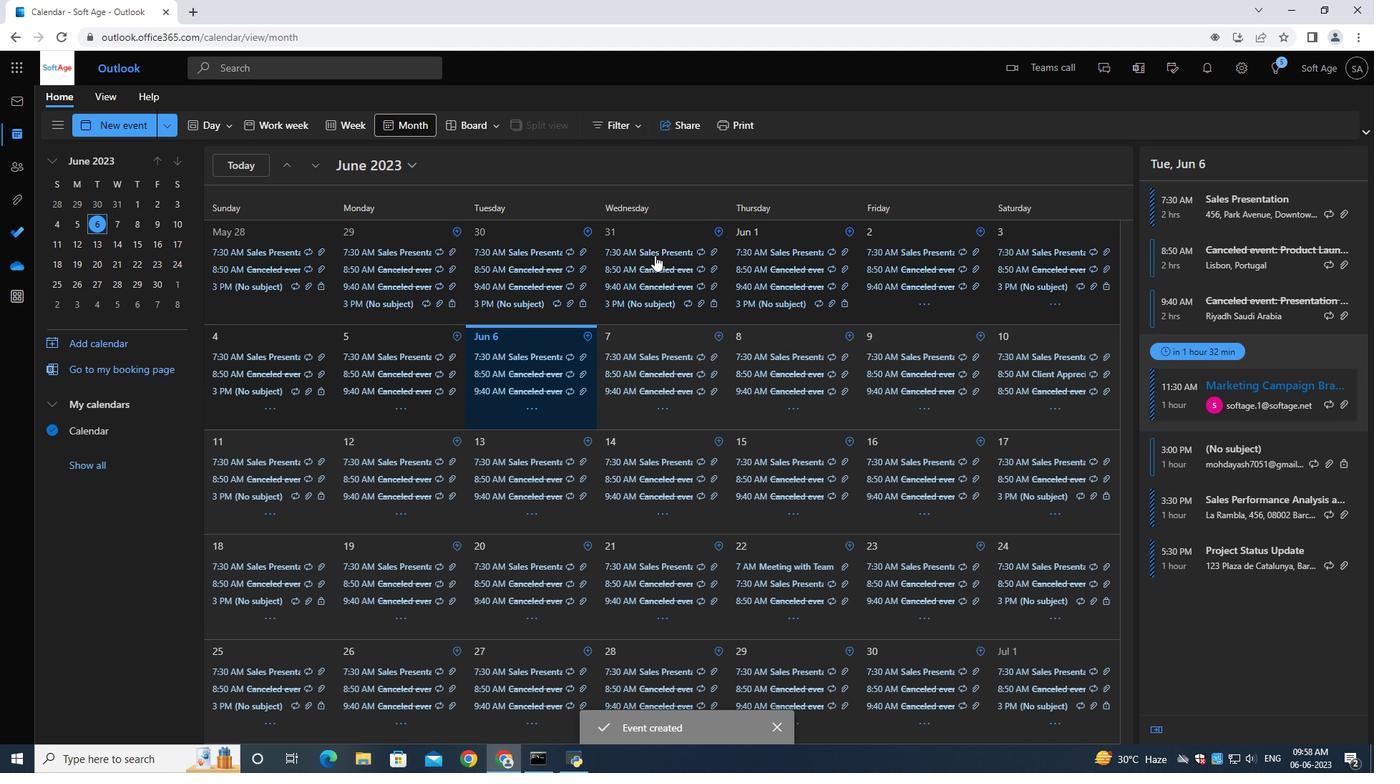 
